 Task: Add an event with the title Second Webinar: Advanced Social Media Marketing Tactics, date '2024/03/18', time 8:50 AM to 10:50 AMand add a description: Keep stakeholders informed about the identified risks, mitigation strategies, and contingency plans. Effective communication helps manage expectations, build trust, and gain support from stakeholders. Engage stakeholders throughout the risk mitigation process to gather their input, address concerns, and ensure their commitment to risk management efforts., put the event into Green category . Add location for the event as: 321 Sunset Boulevard, Hollywood, Los Angeles, USA, logged in from the account softage.8@softage.netand send the event invitation to softage.9@softage.net and softage.10@softage.net. Set a reminder for the event 2 hour before
Action: Mouse moved to (97, 154)
Screenshot: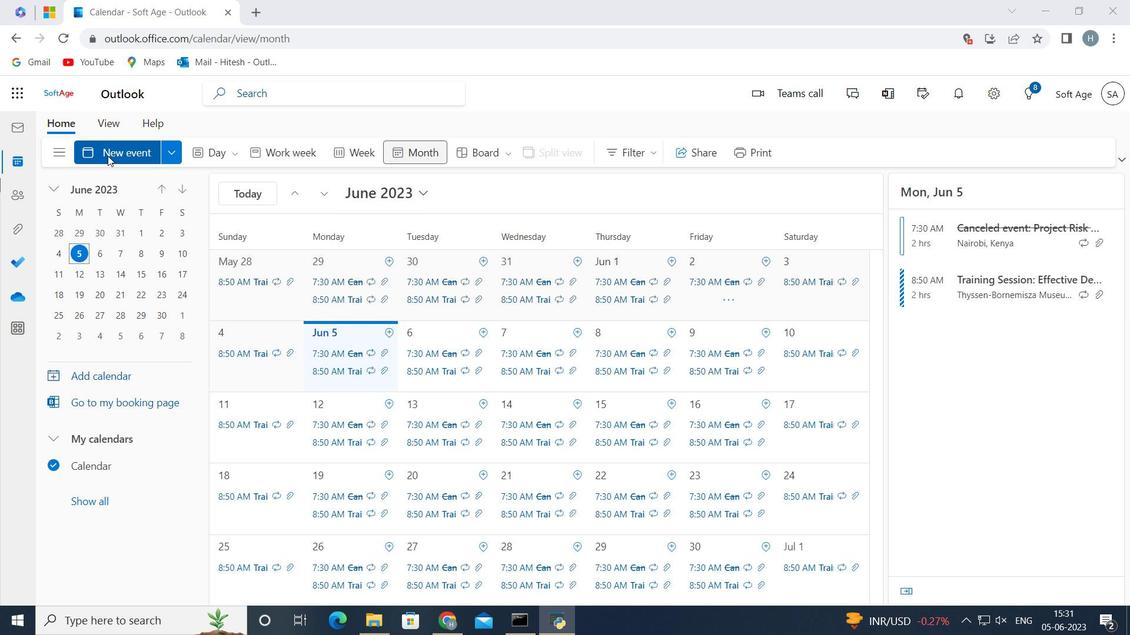 
Action: Mouse pressed left at (97, 154)
Screenshot: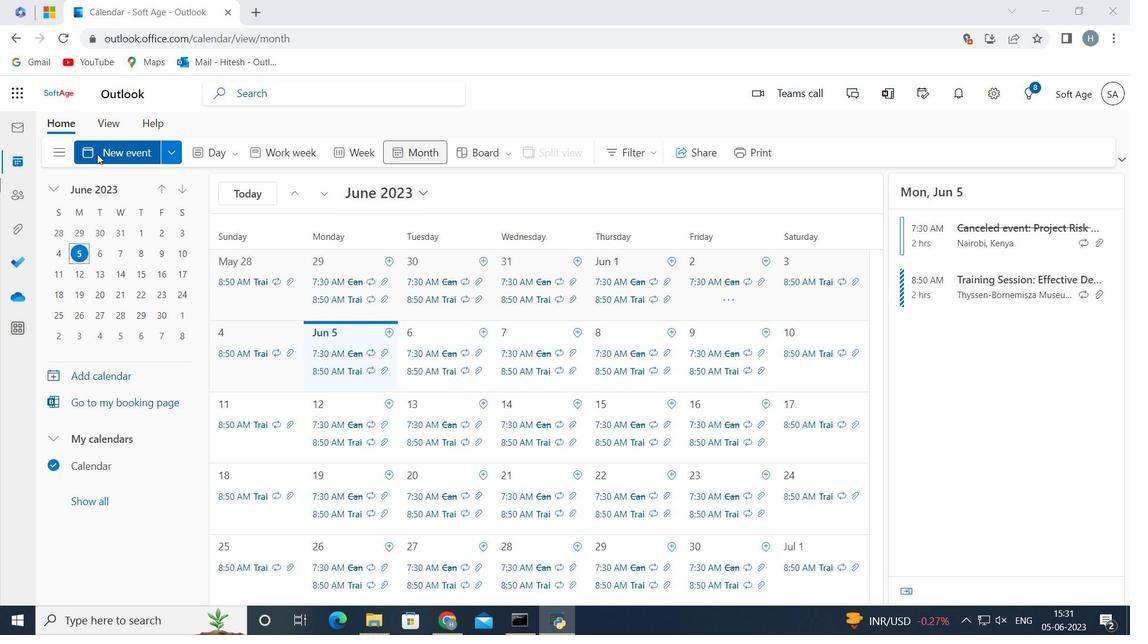 
Action: Mouse moved to (287, 240)
Screenshot: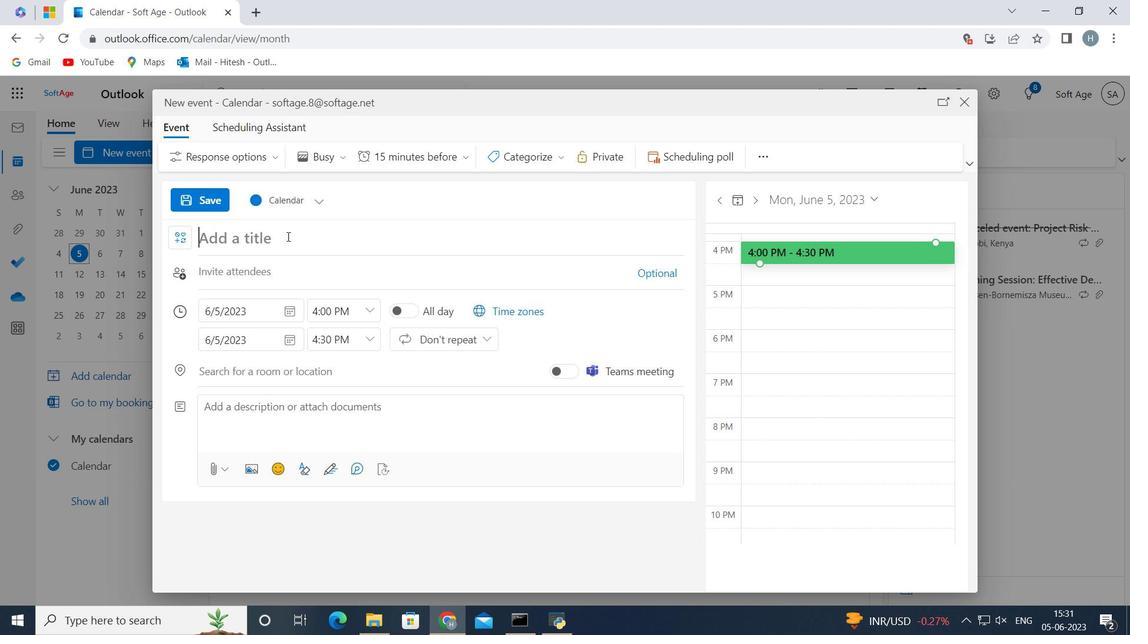 
Action: Mouse pressed left at (287, 240)
Screenshot: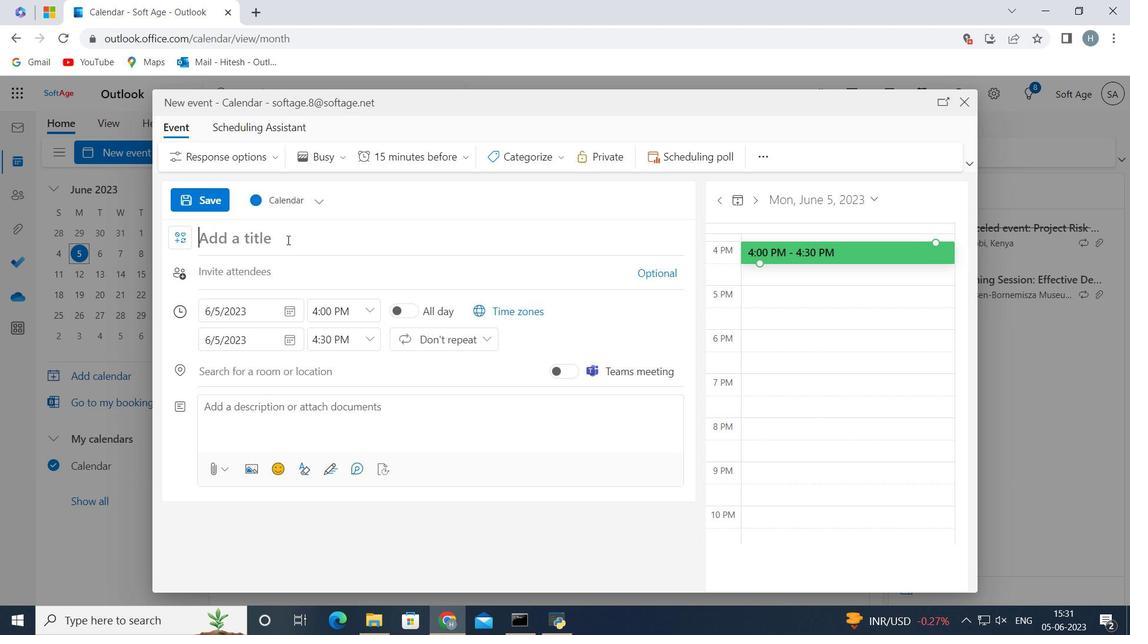 
Action: Key pressed <Key.shift>Second<Key.space><Key.shift>Webinar<Key.shift_r>:<Key.space><Key.shift>Advanced<Key.space><Key.shift>Social<Key.space><Key.shift>Media<Key.space><Key.shift><Key.shift><Key.shift>Marketing<Key.space><Key.shift>Tectics<Key.space>
Screenshot: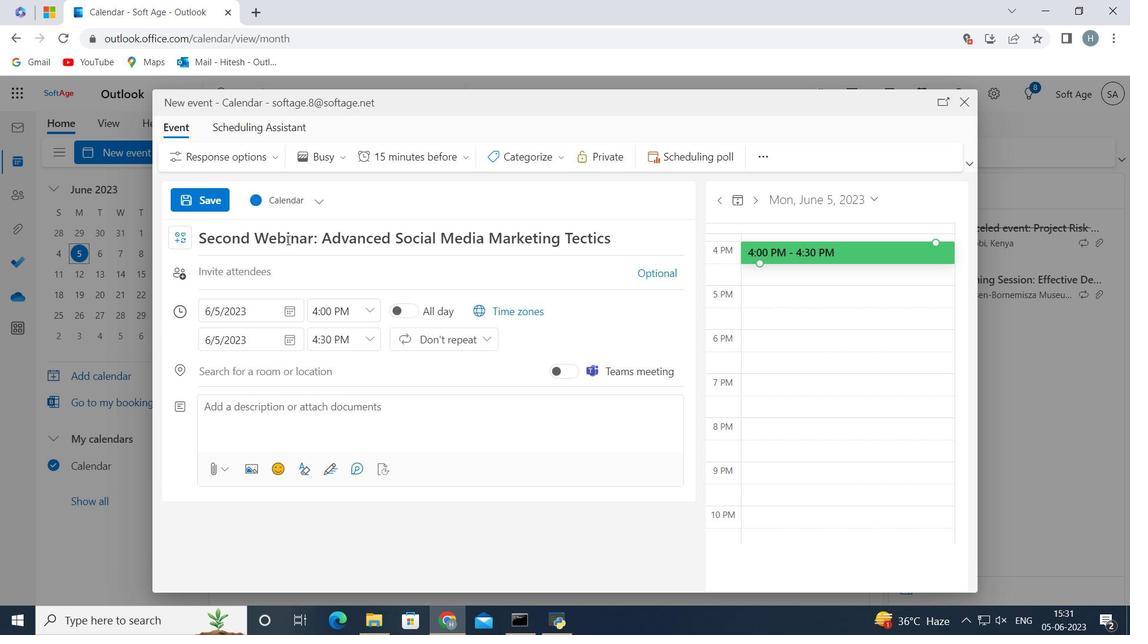 
Action: Mouse moved to (652, 236)
Screenshot: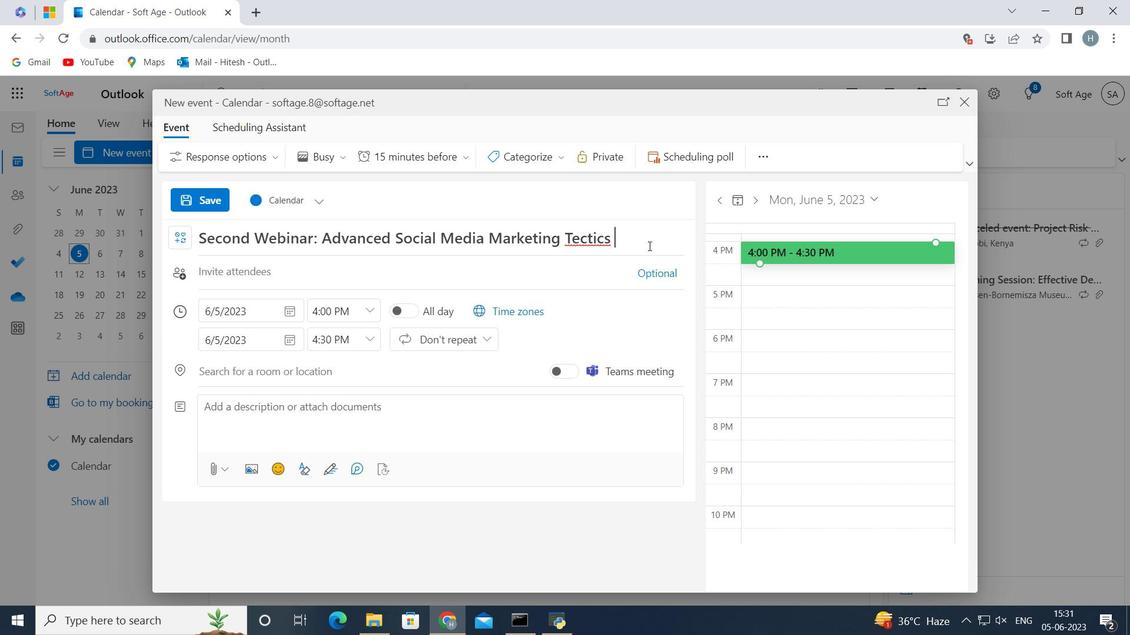 
Action: Mouse pressed left at (652, 236)
Screenshot: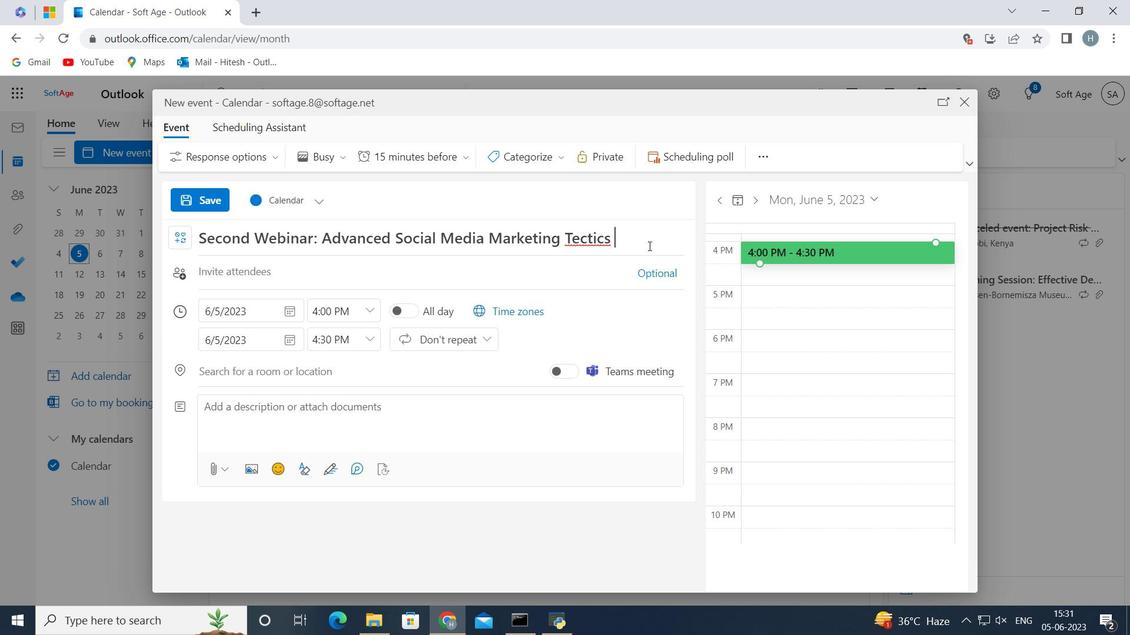 
Action: Mouse moved to (294, 308)
Screenshot: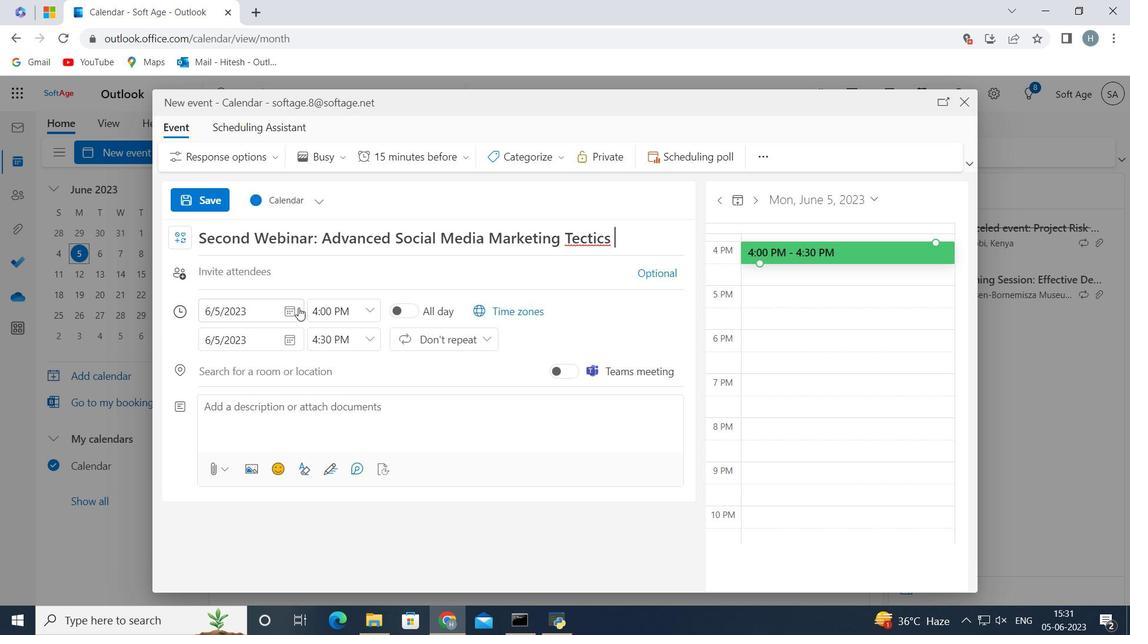 
Action: Mouse pressed left at (294, 308)
Screenshot: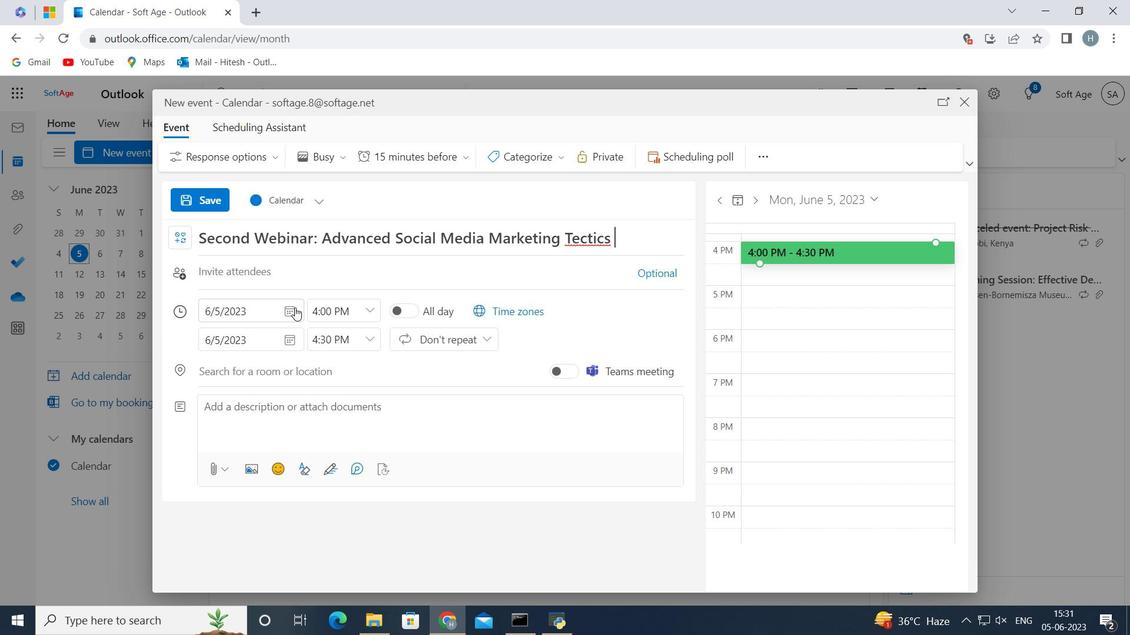 
Action: Mouse moved to (259, 332)
Screenshot: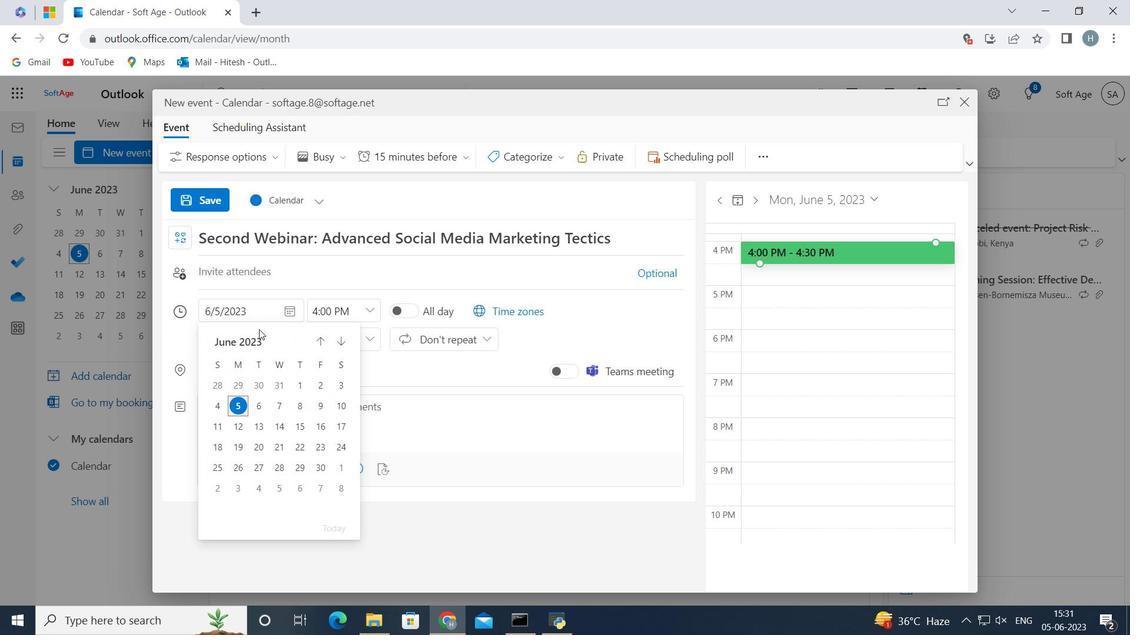 
Action: Mouse pressed left at (259, 332)
Screenshot: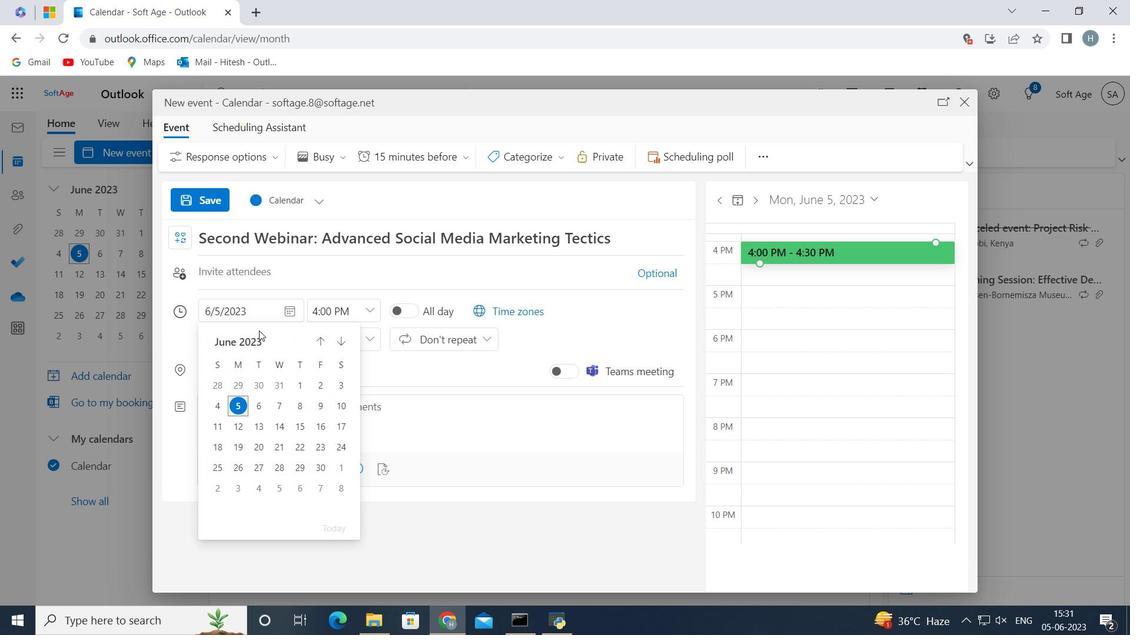 
Action: Mouse pressed left at (259, 332)
Screenshot: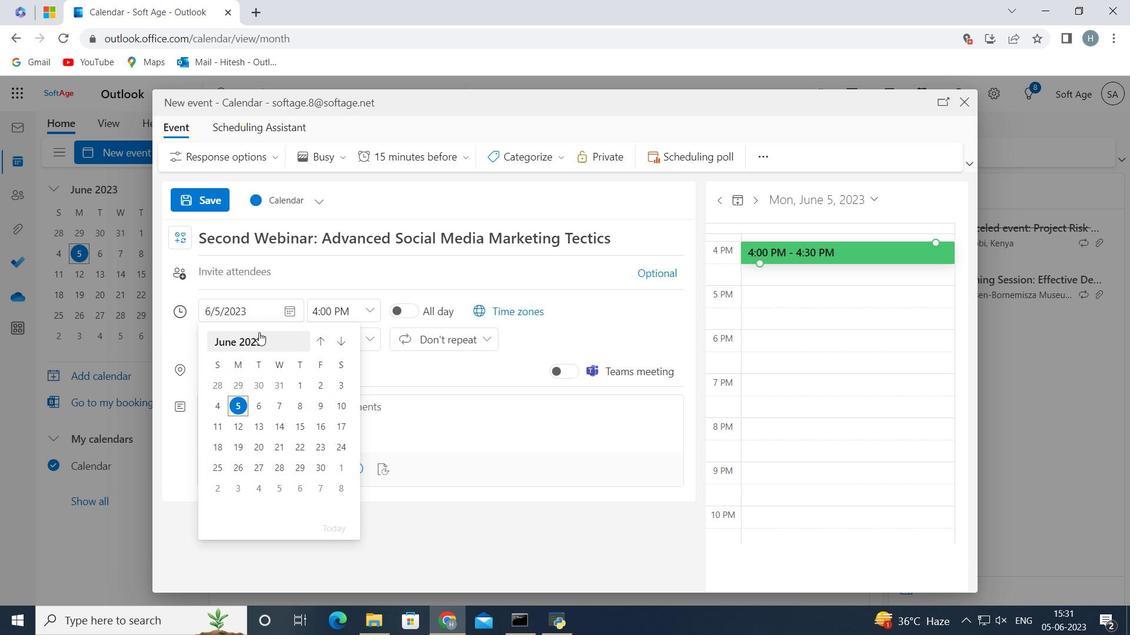 
Action: Mouse moved to (227, 412)
Screenshot: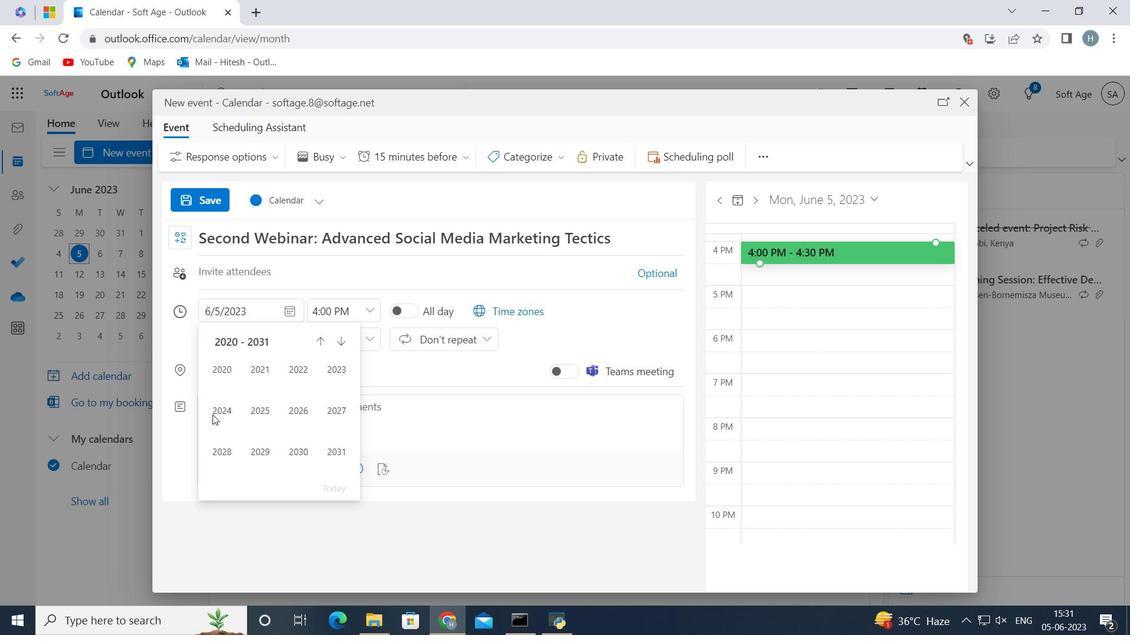 
Action: Mouse pressed left at (227, 412)
Screenshot: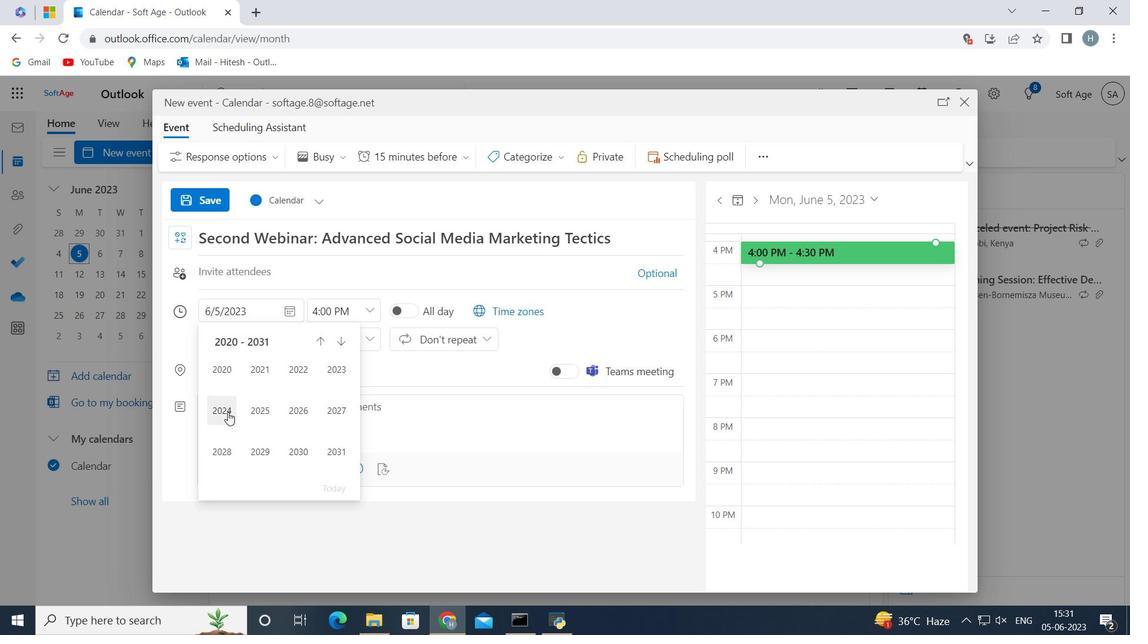
Action: Mouse moved to (297, 372)
Screenshot: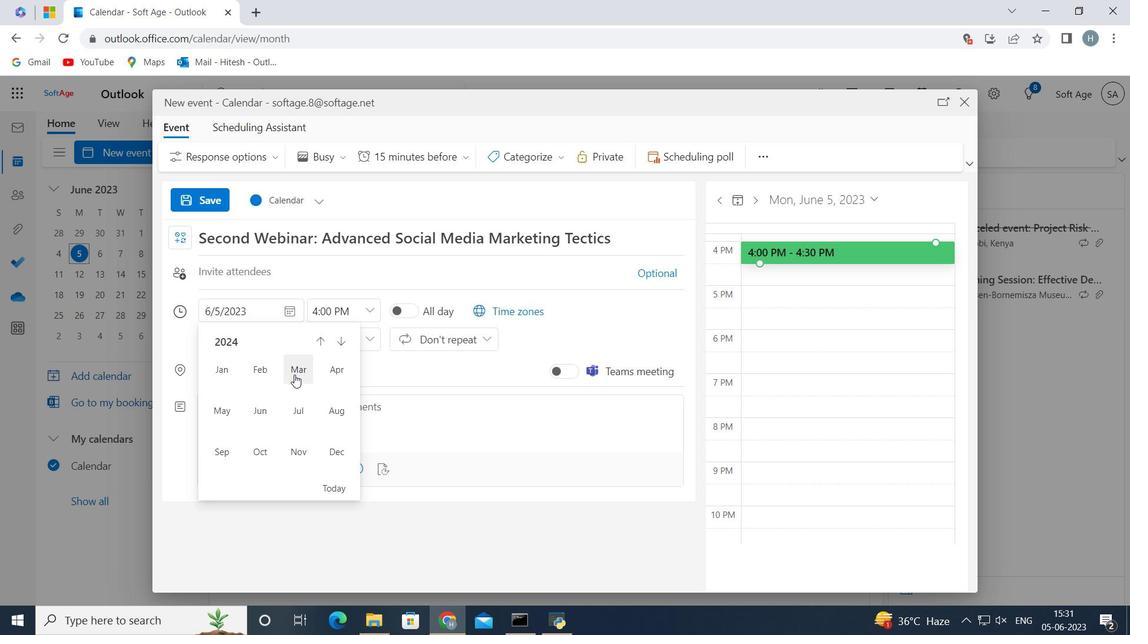 
Action: Mouse pressed left at (297, 372)
Screenshot: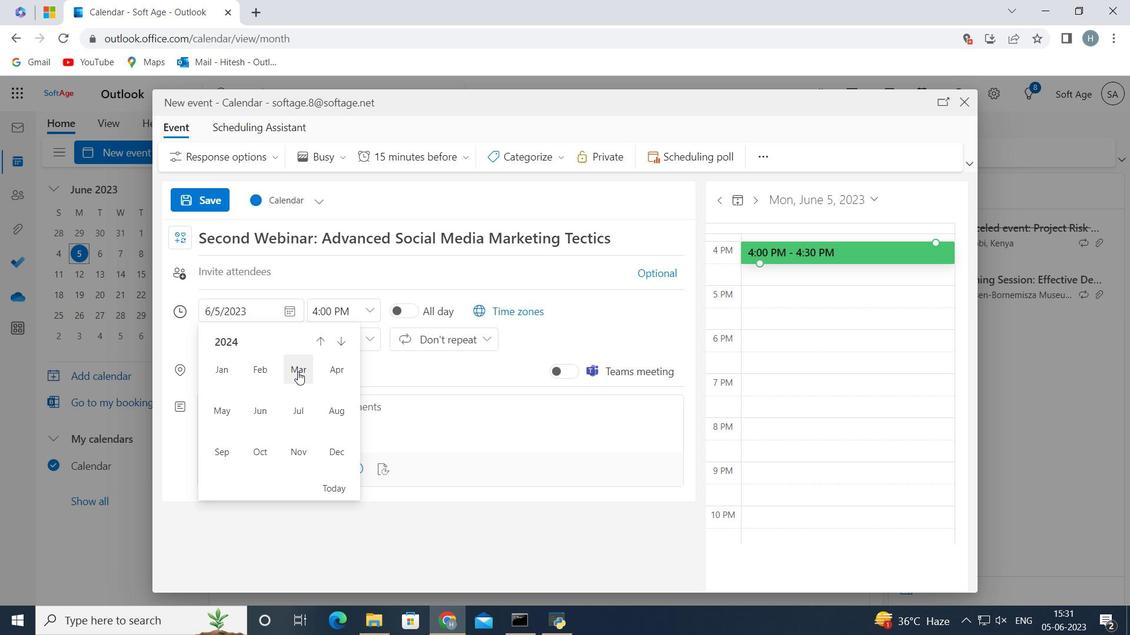 
Action: Mouse moved to (241, 447)
Screenshot: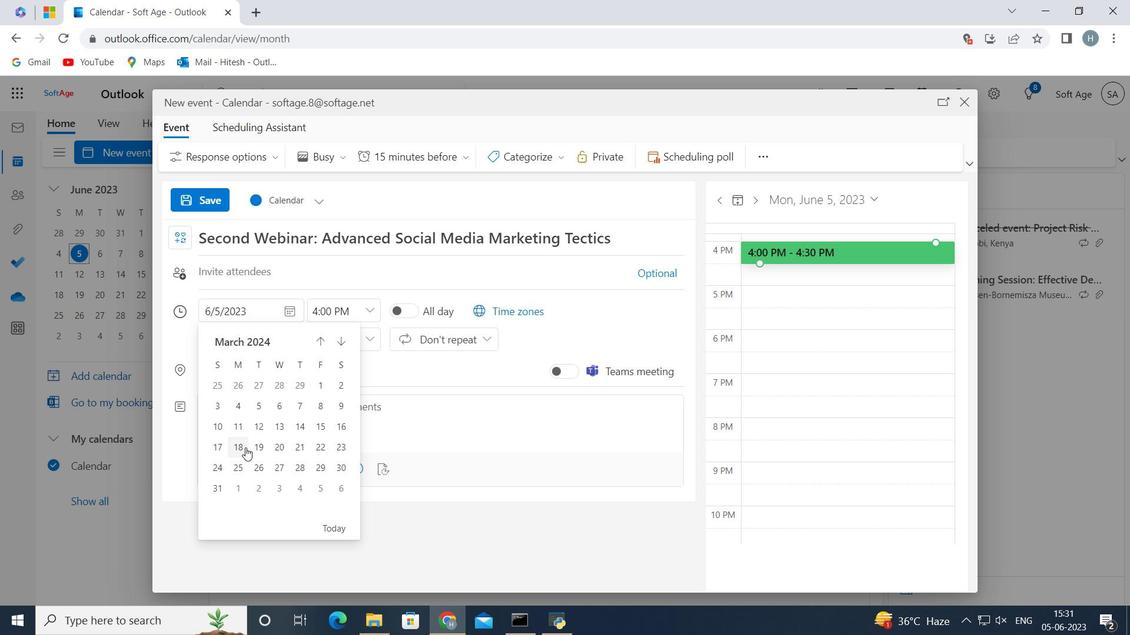 
Action: Mouse pressed left at (241, 447)
Screenshot: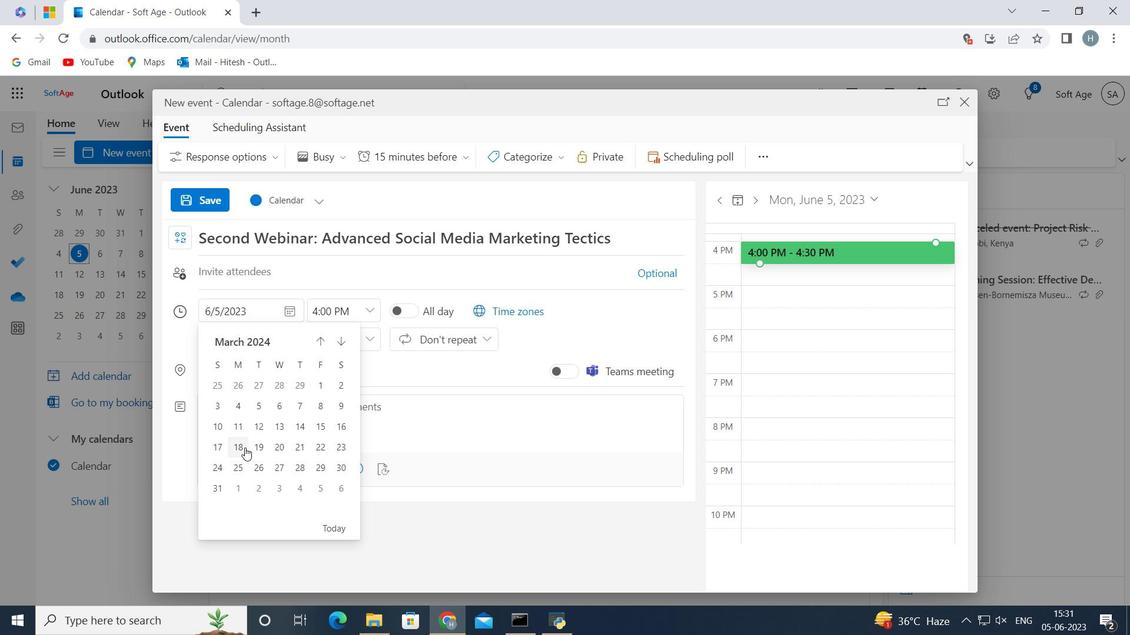 
Action: Mouse moved to (371, 314)
Screenshot: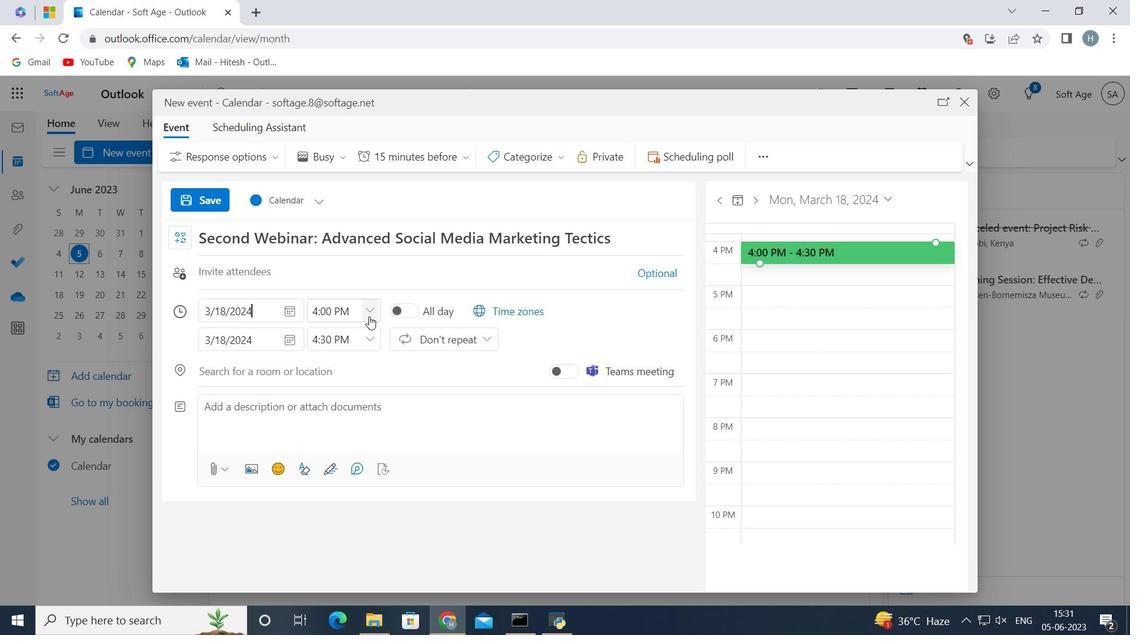 
Action: Mouse pressed left at (371, 314)
Screenshot: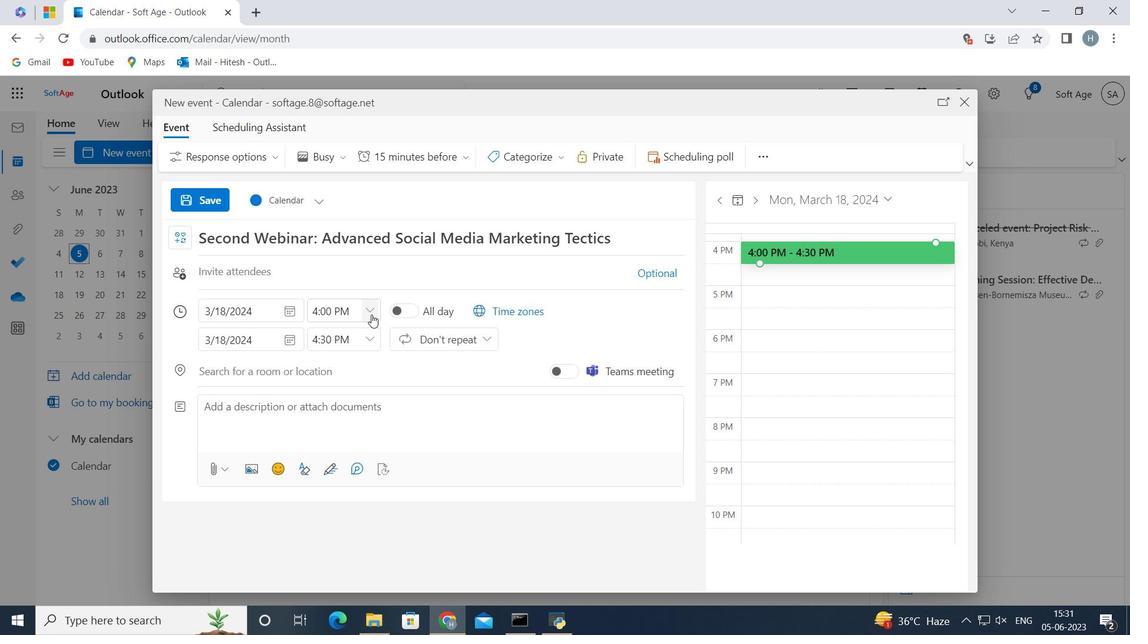 
Action: Mouse moved to (336, 395)
Screenshot: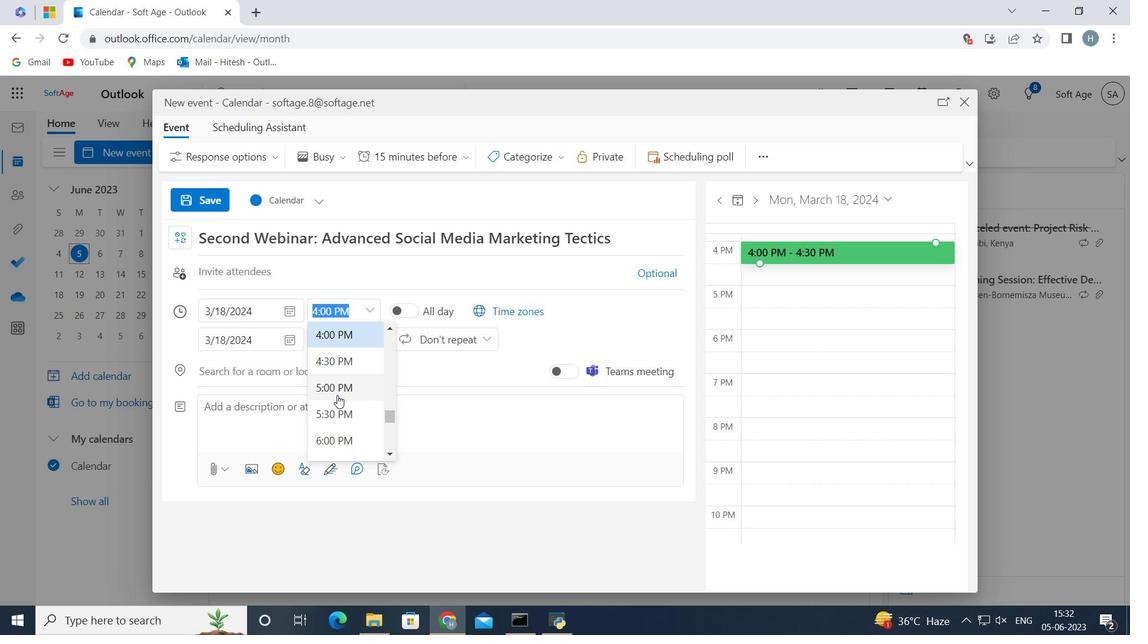 
Action: Mouse scrolled (336, 396) with delta (0, 0)
Screenshot: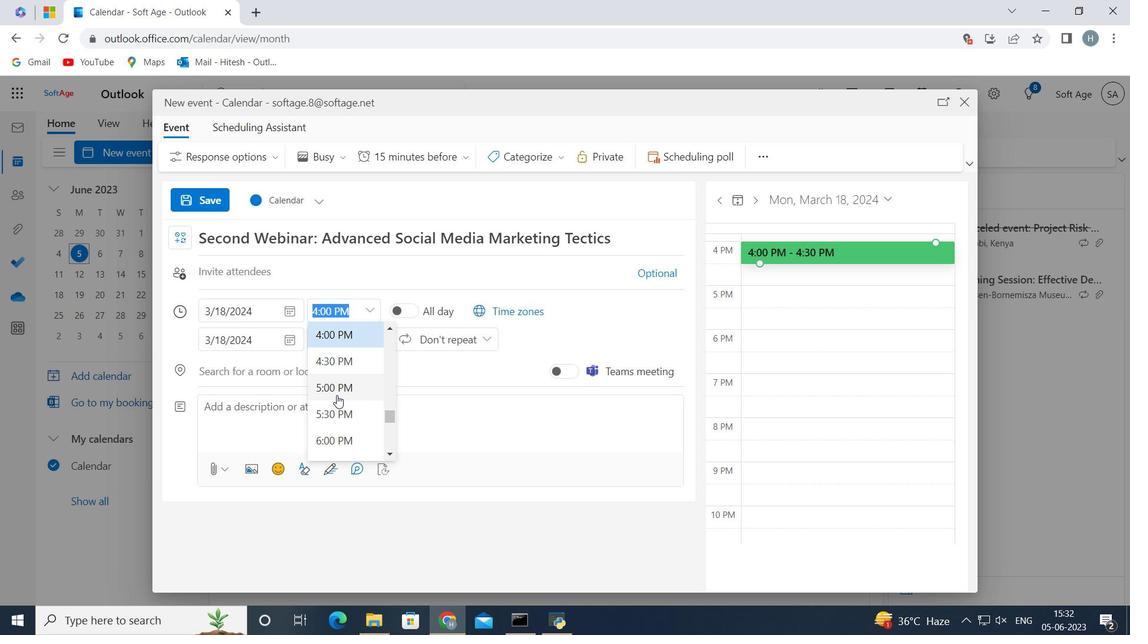 
Action: Mouse scrolled (336, 396) with delta (0, 0)
Screenshot: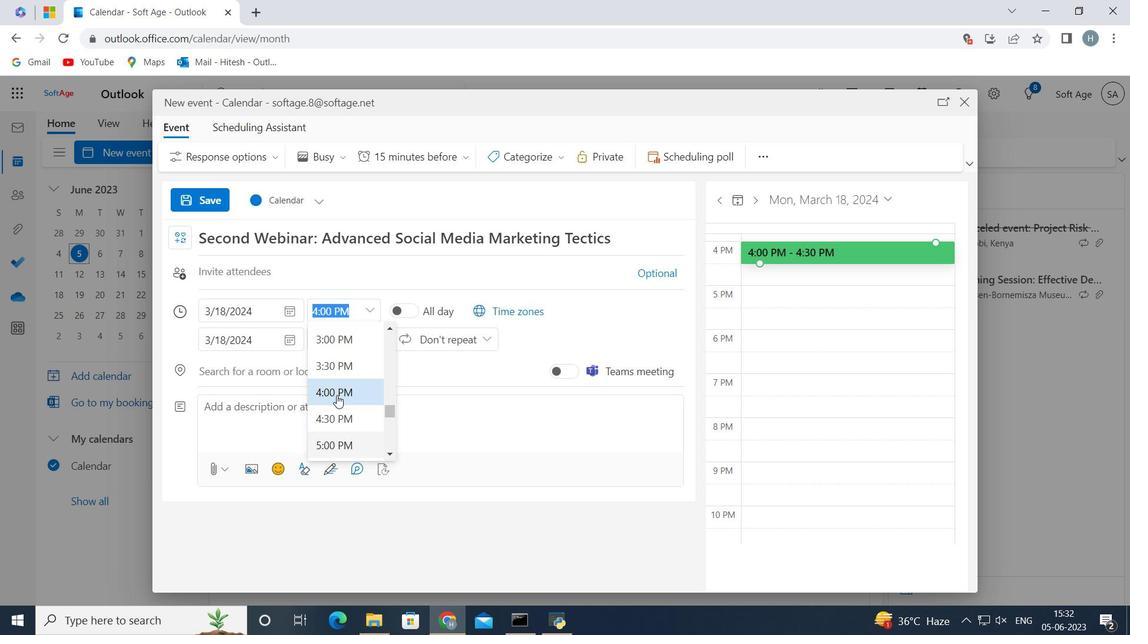 
Action: Mouse scrolled (336, 396) with delta (0, 0)
Screenshot: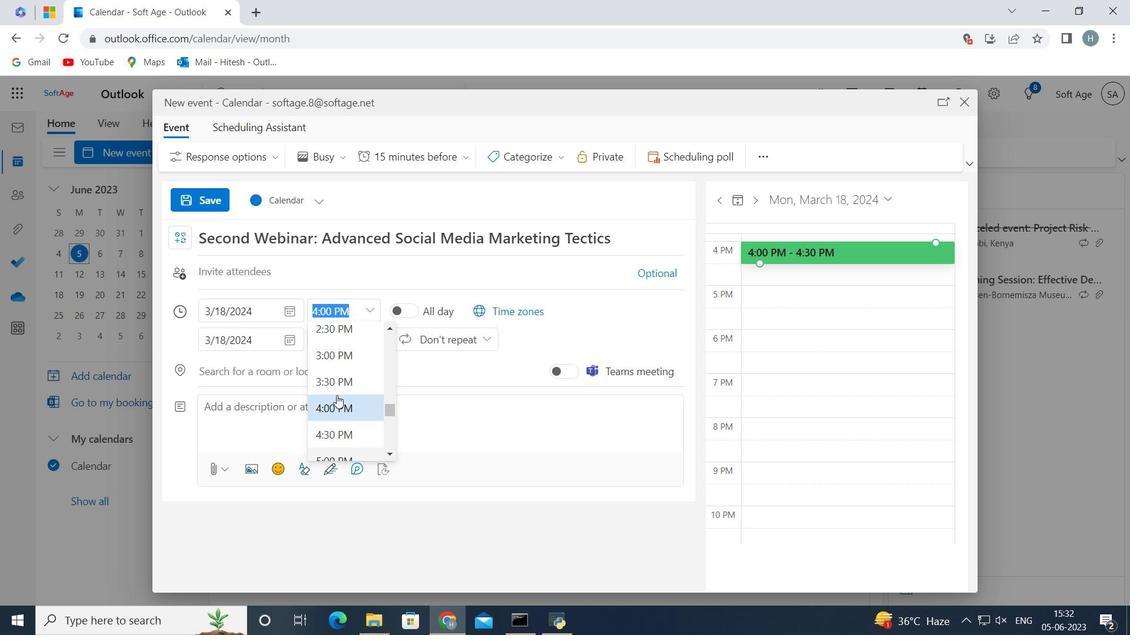 
Action: Mouse scrolled (336, 396) with delta (0, 0)
Screenshot: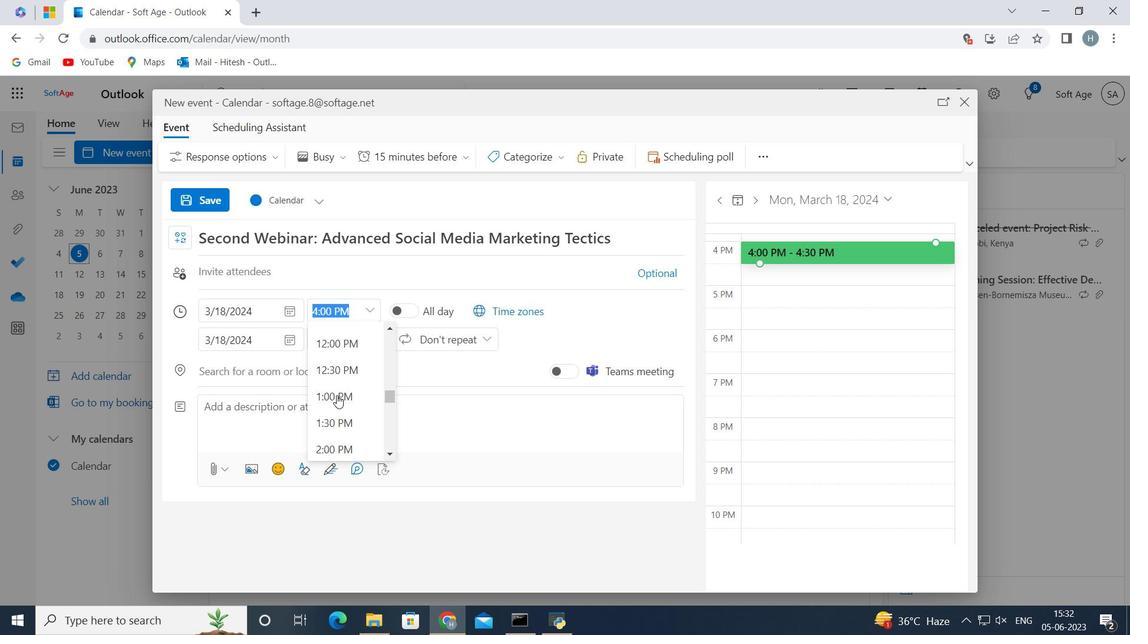 
Action: Mouse scrolled (336, 396) with delta (0, 0)
Screenshot: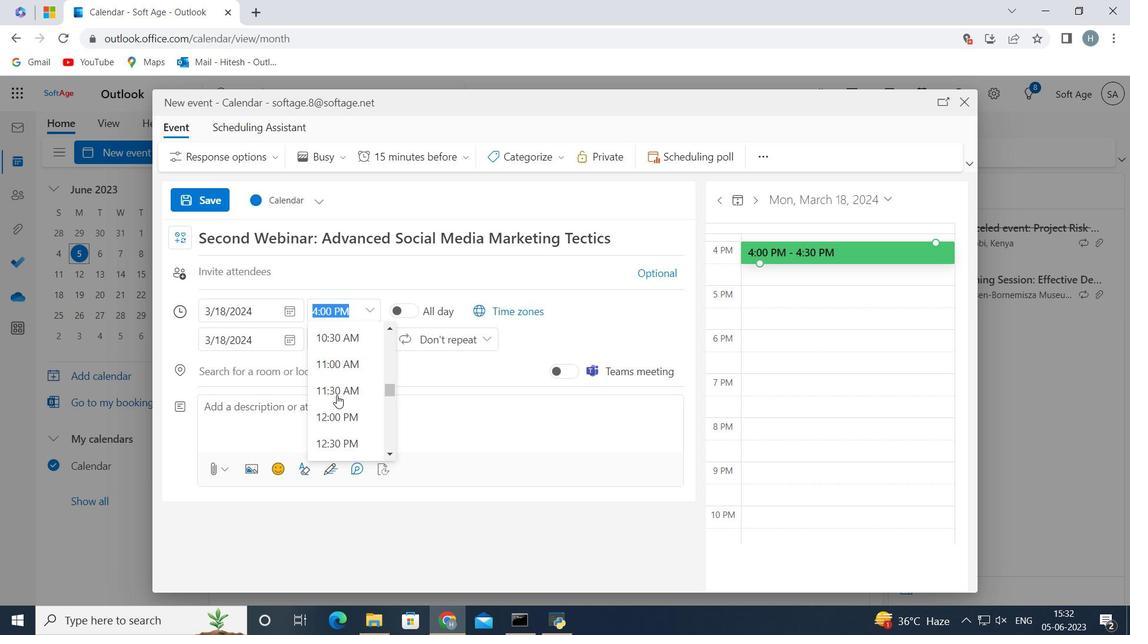 
Action: Mouse scrolled (336, 396) with delta (0, 0)
Screenshot: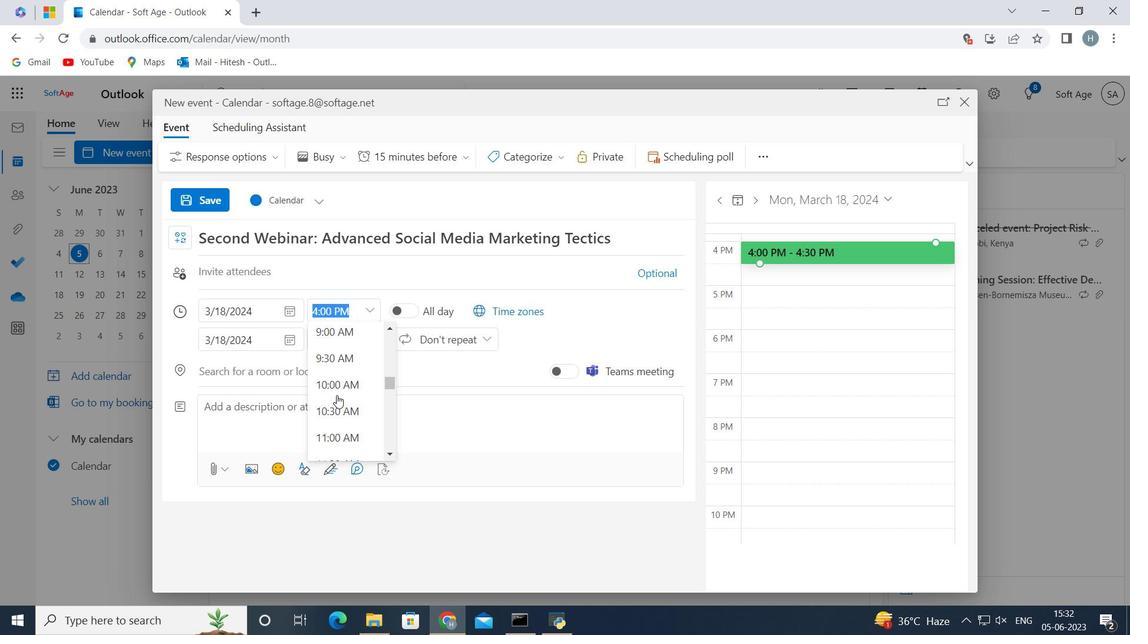 
Action: Mouse moved to (333, 380)
Screenshot: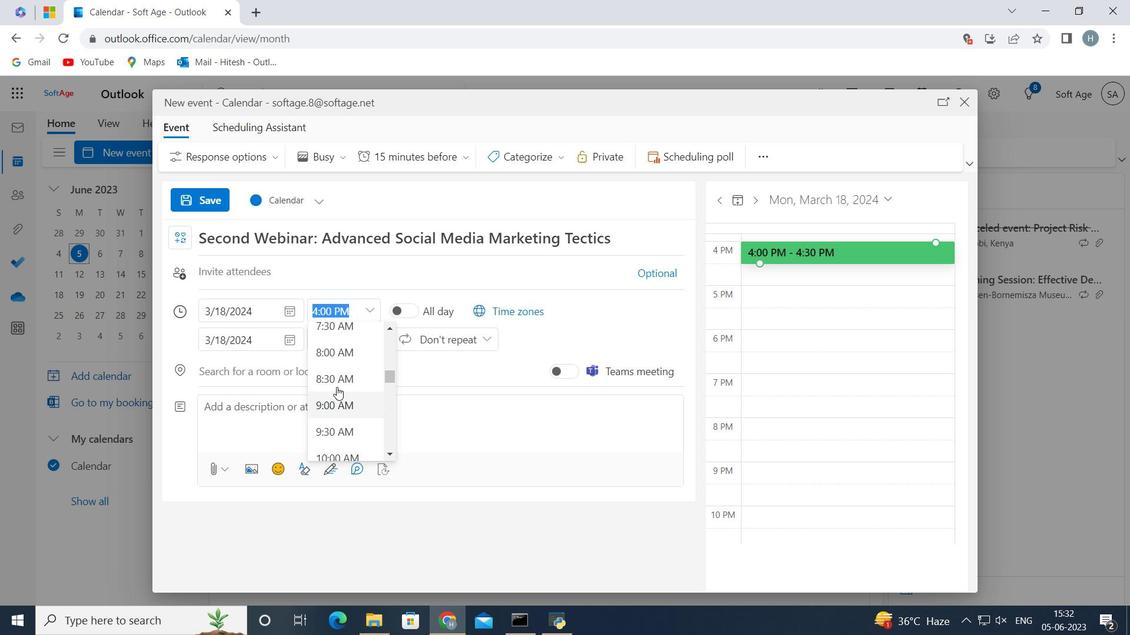 
Action: Mouse pressed left at (333, 380)
Screenshot: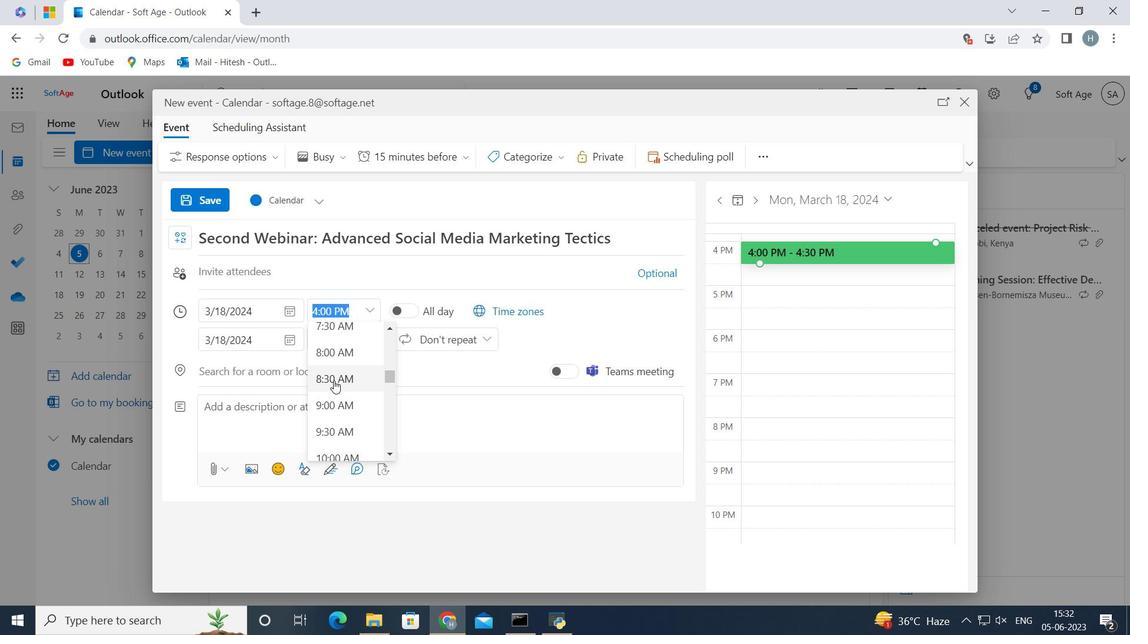 
Action: Mouse moved to (332, 305)
Screenshot: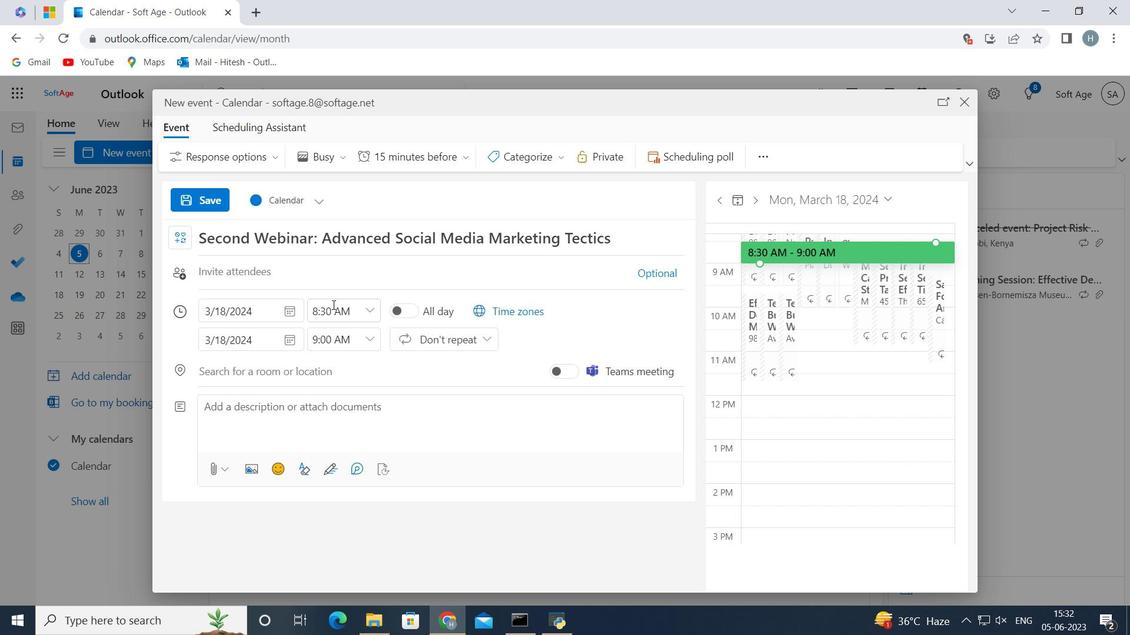 
Action: Mouse pressed left at (332, 305)
Screenshot: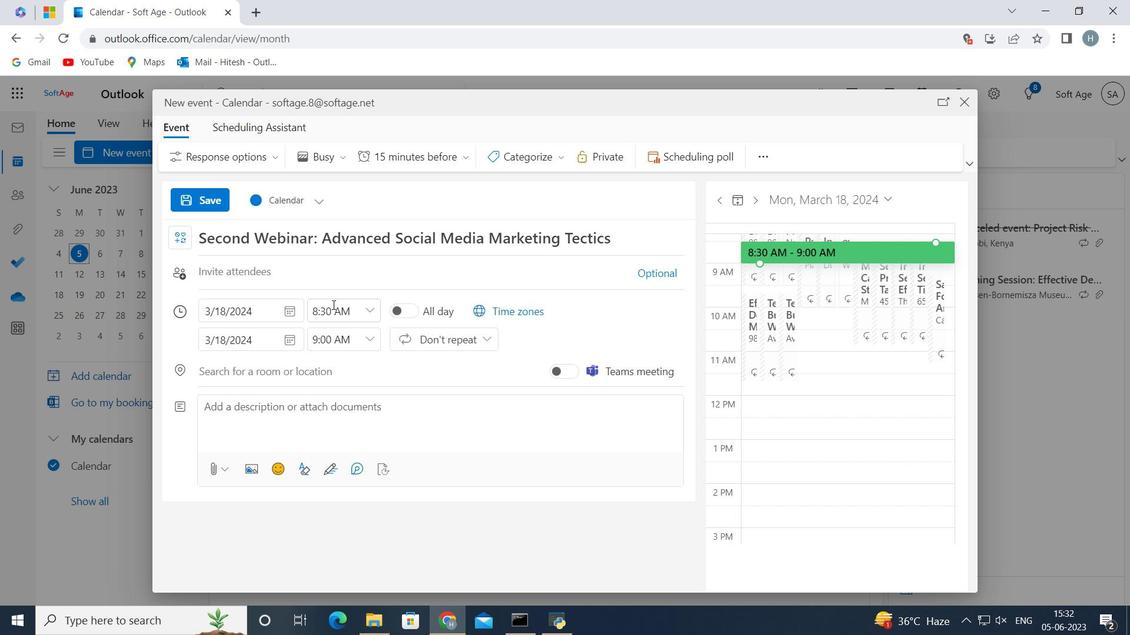 
Action: Key pressed <Key.backspace><Key.backspace>50
Screenshot: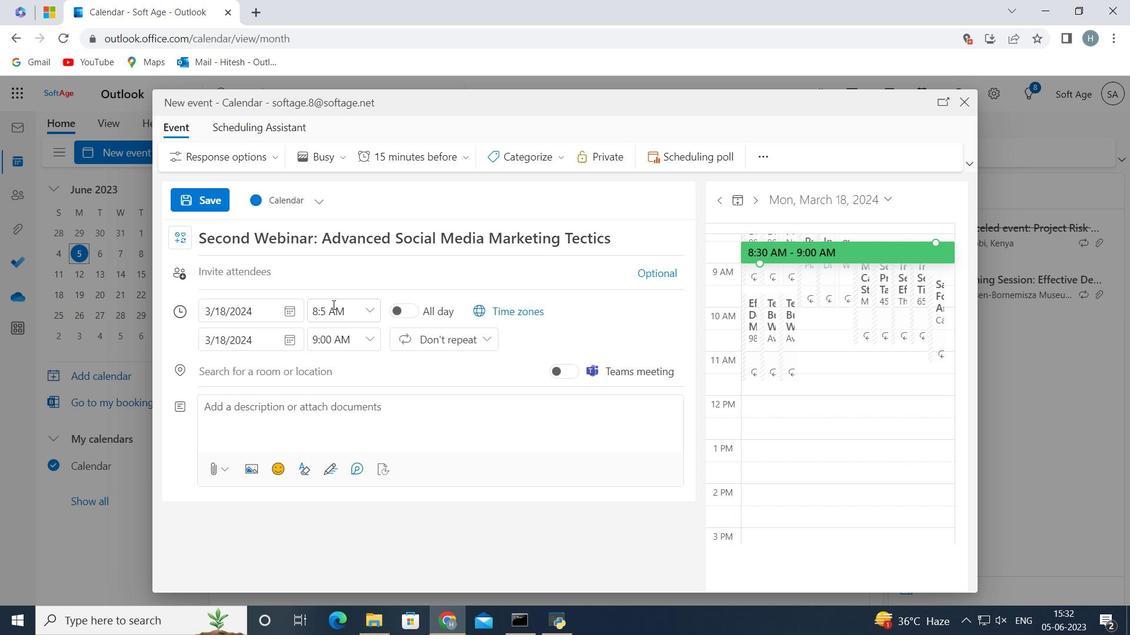
Action: Mouse moved to (359, 337)
Screenshot: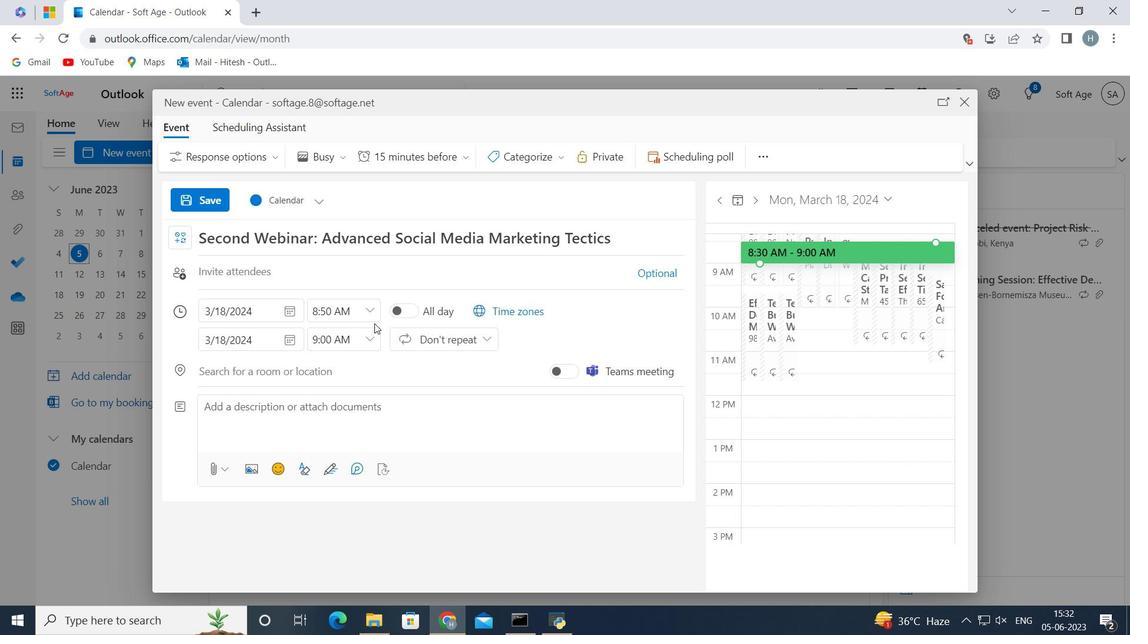 
Action: Mouse pressed left at (359, 337)
Screenshot: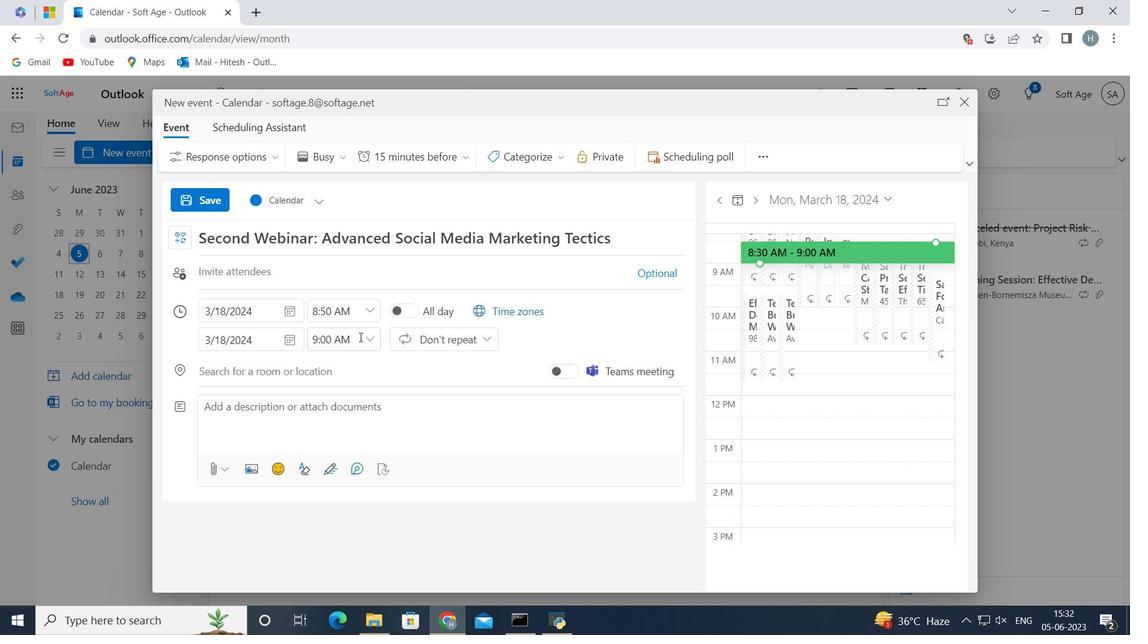 
Action: Mouse moved to (370, 332)
Screenshot: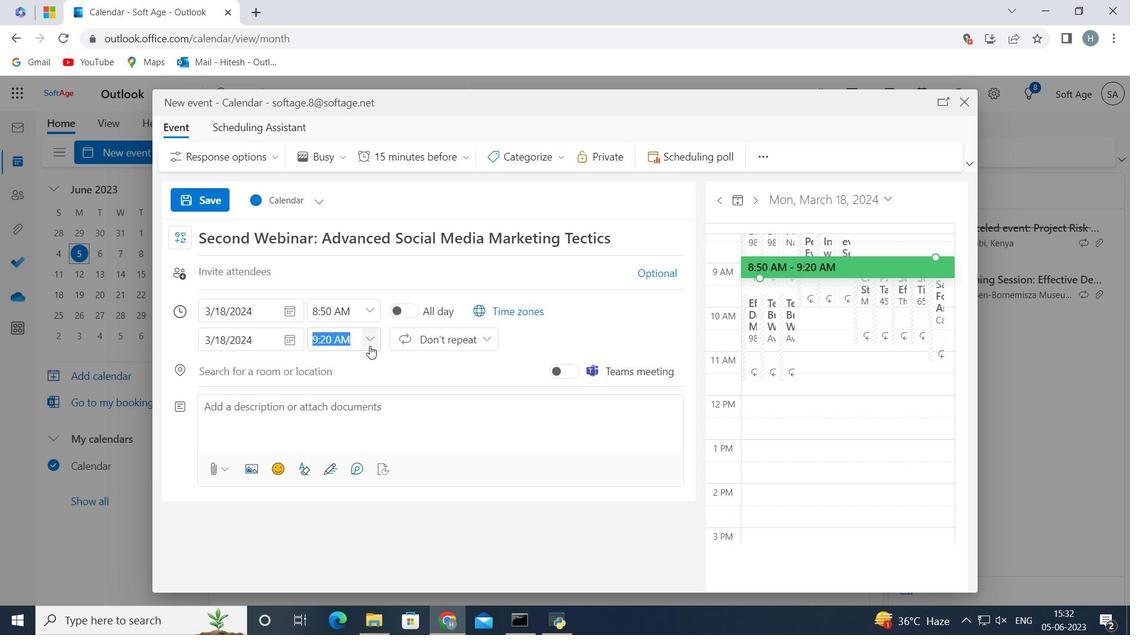 
Action: Mouse pressed left at (370, 332)
Screenshot: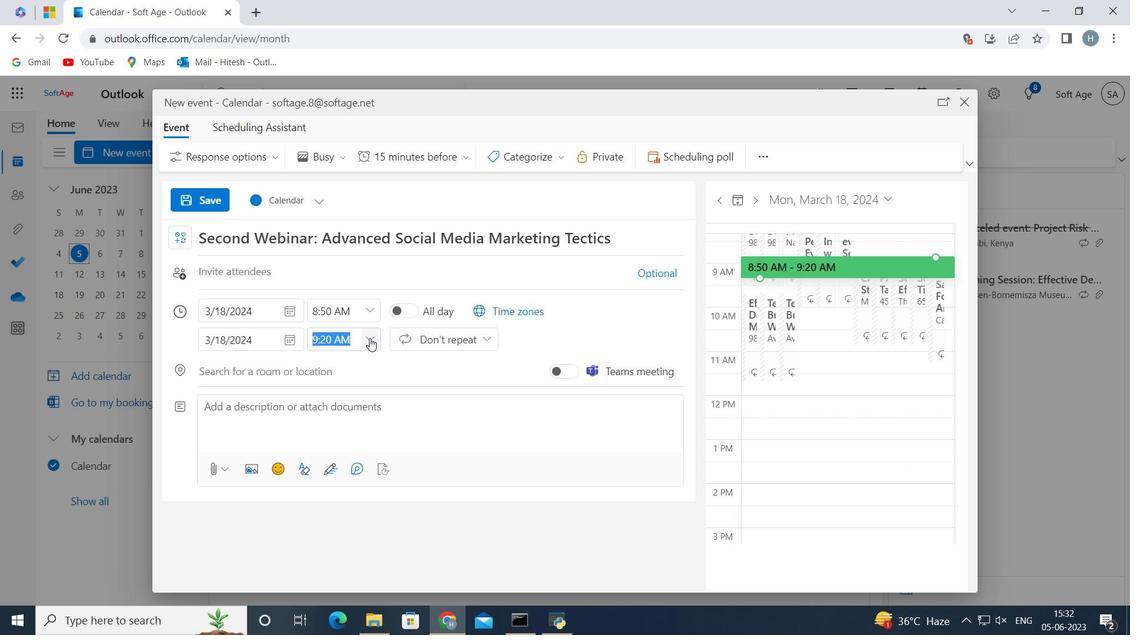 
Action: Mouse moved to (353, 443)
Screenshot: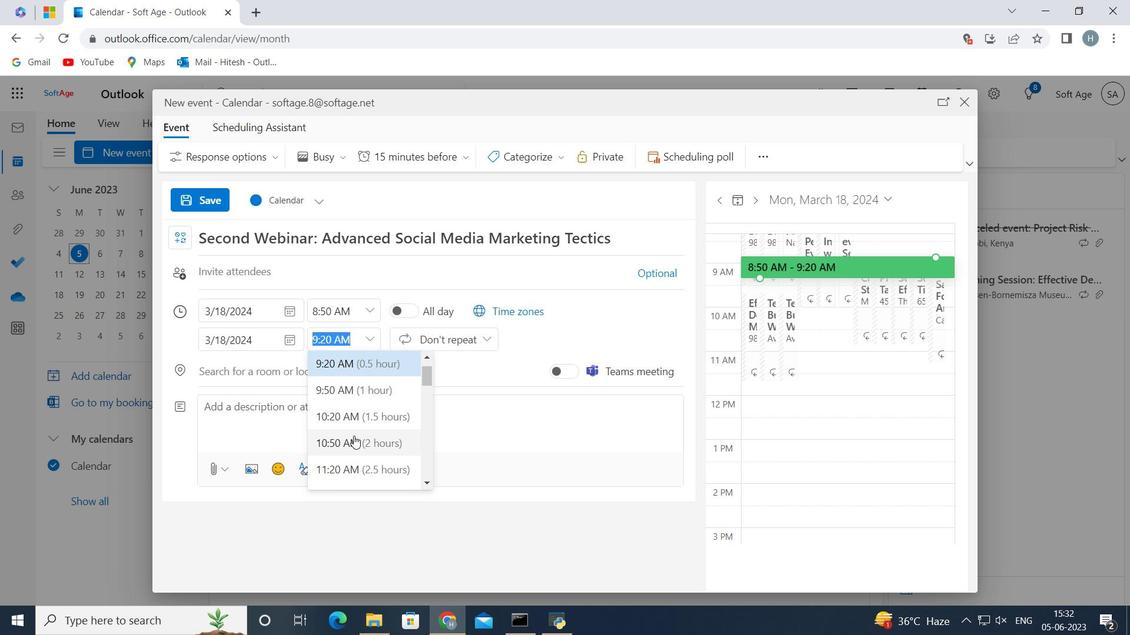 
Action: Mouse pressed left at (353, 443)
Screenshot: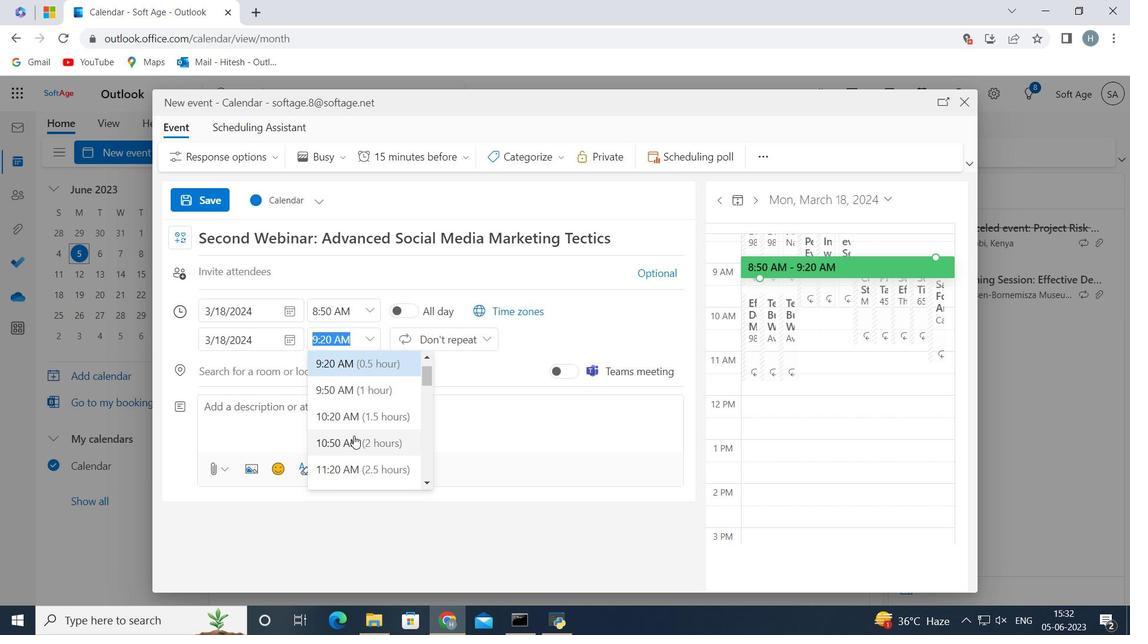 
Action: Mouse moved to (380, 411)
Screenshot: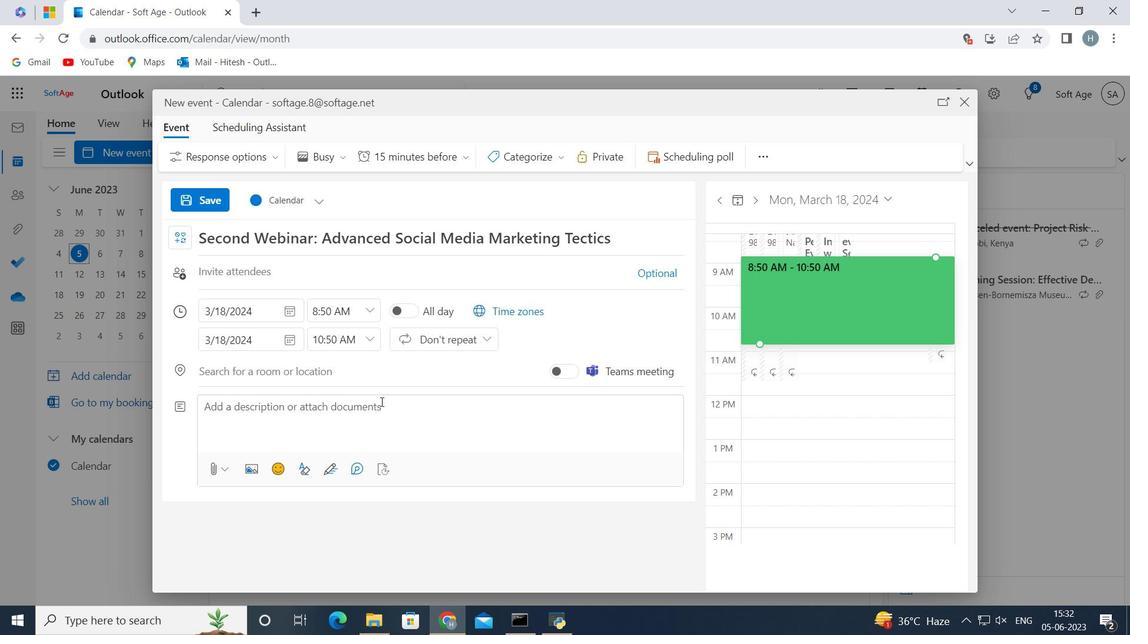 
Action: Mouse pressed left at (380, 411)
Screenshot: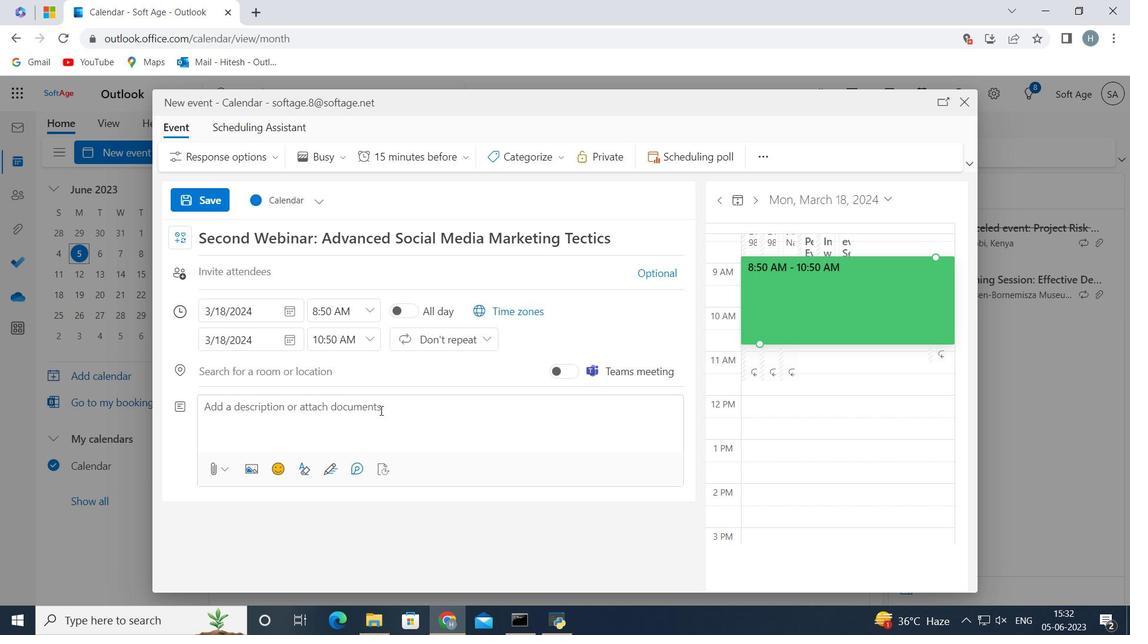 
Action: Mouse moved to (375, 412)
Screenshot: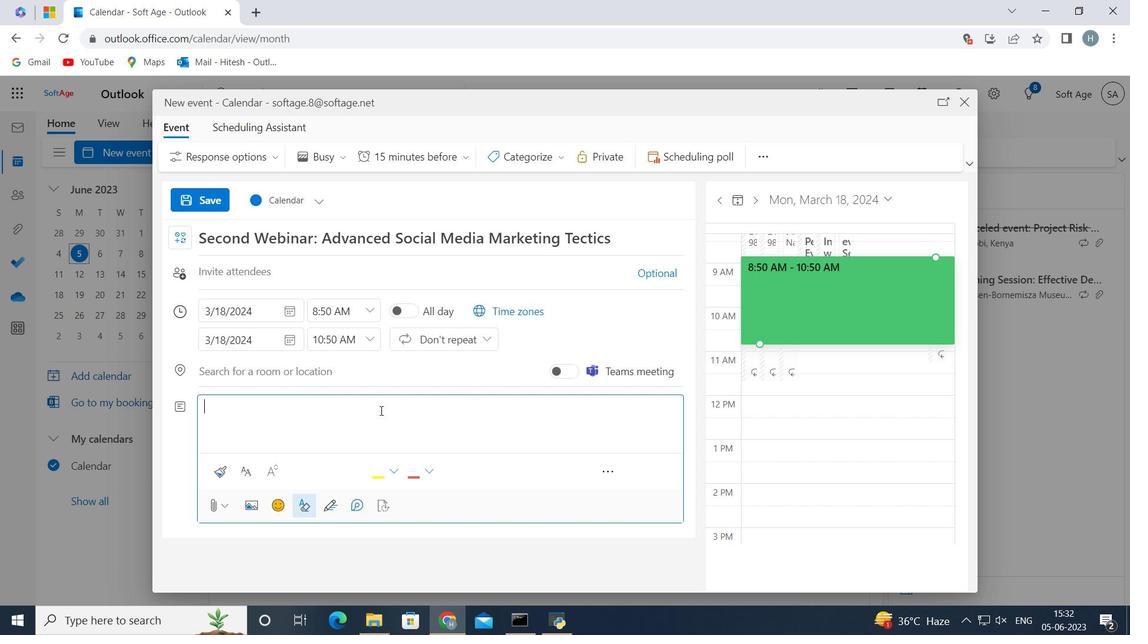 
Action: Key pressed <Key.shift>Keep<Key.space><Key.shift>S<Key.backspace>stakehi<Key.backspace>olders<Key.space>informed<Key.space>about<Key.space>the<Key.space>identified<Key.space>risks,<Key.space>mitigation<Key.space>strategies,<Key.space>and<Key.space>contigency<Key.space>plans,<Key.space>
Screenshot: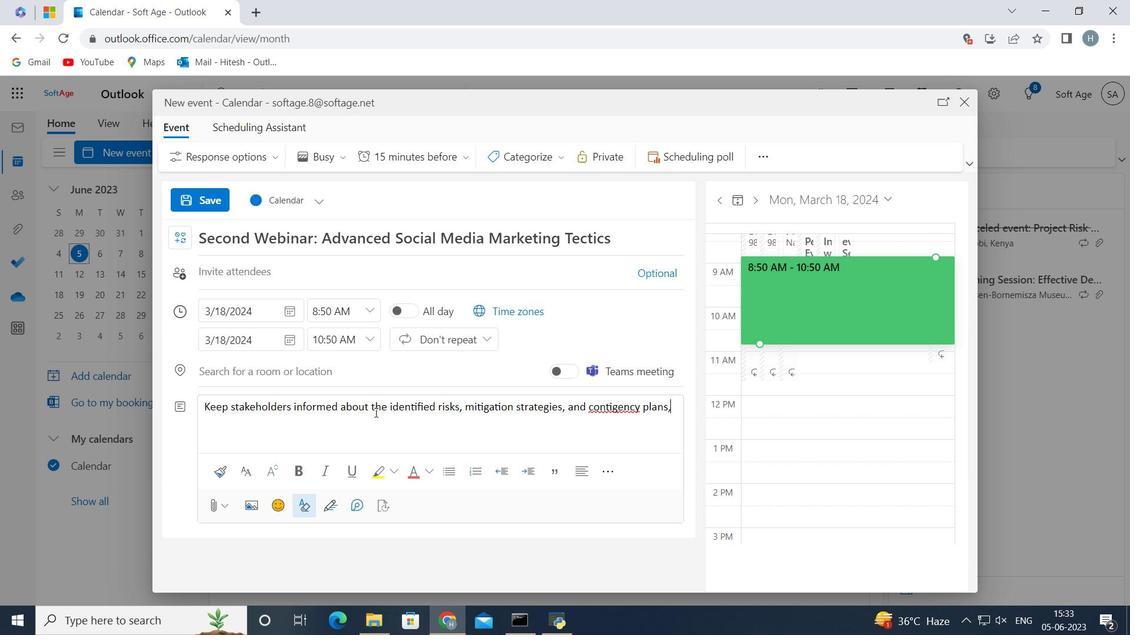 
Action: Mouse moved to (641, 415)
Screenshot: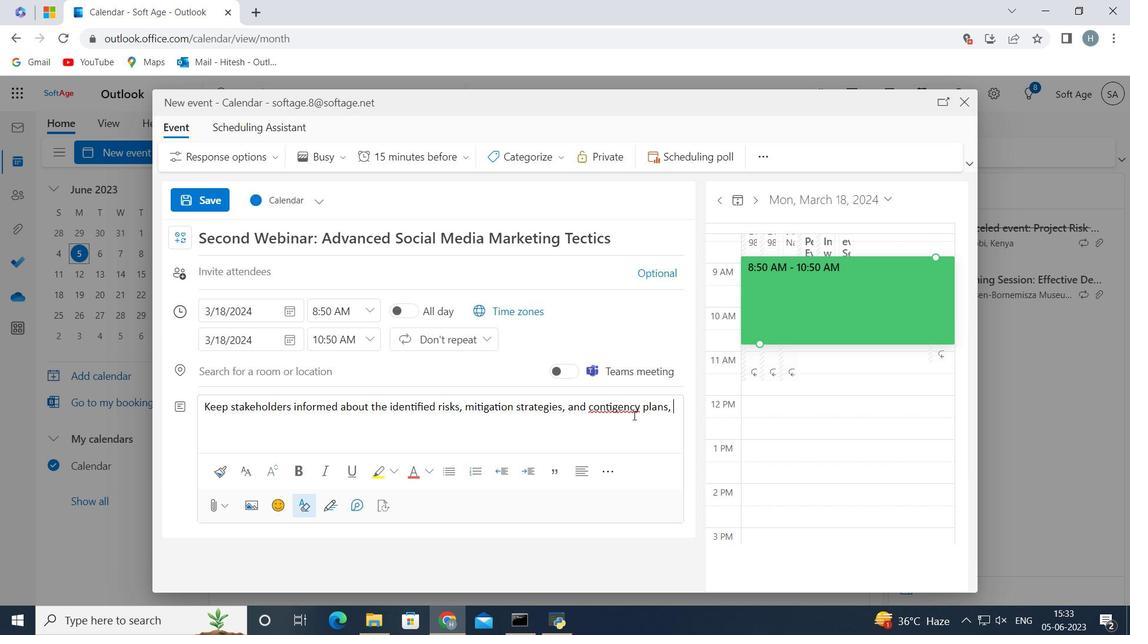
Action: Key pressed <Key.shift>Effective<Key.space>communication<Key.space>helps<Key.space>manage<Key.space>expectations,<Key.space>build<Key.space>trust,<Key.space>and<Key.space>gain<Key.space>support<Key.space>from<Key.space>stakeholders.<Key.space><Key.shift>Engage<Key.space>stakeg<Key.backspace>holders<Key.space>throughp<Key.backspace>out<Key.space>the<Key.space>risk<Key.space>mitigation<Key.space>process<Key.space>to<Key.space>gather<Key.space>their<Key.space>input,<Key.space>a<Key.backspace><Key.backspace><Key.backspace>.<Key.space>
Screenshot: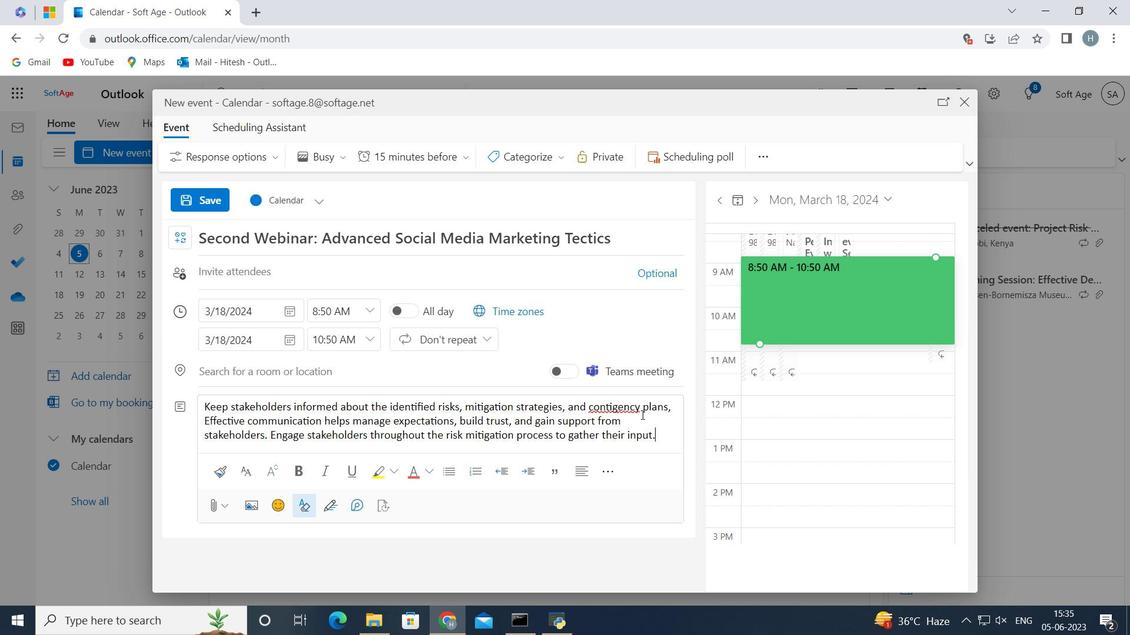 
Action: Mouse moved to (646, 413)
Screenshot: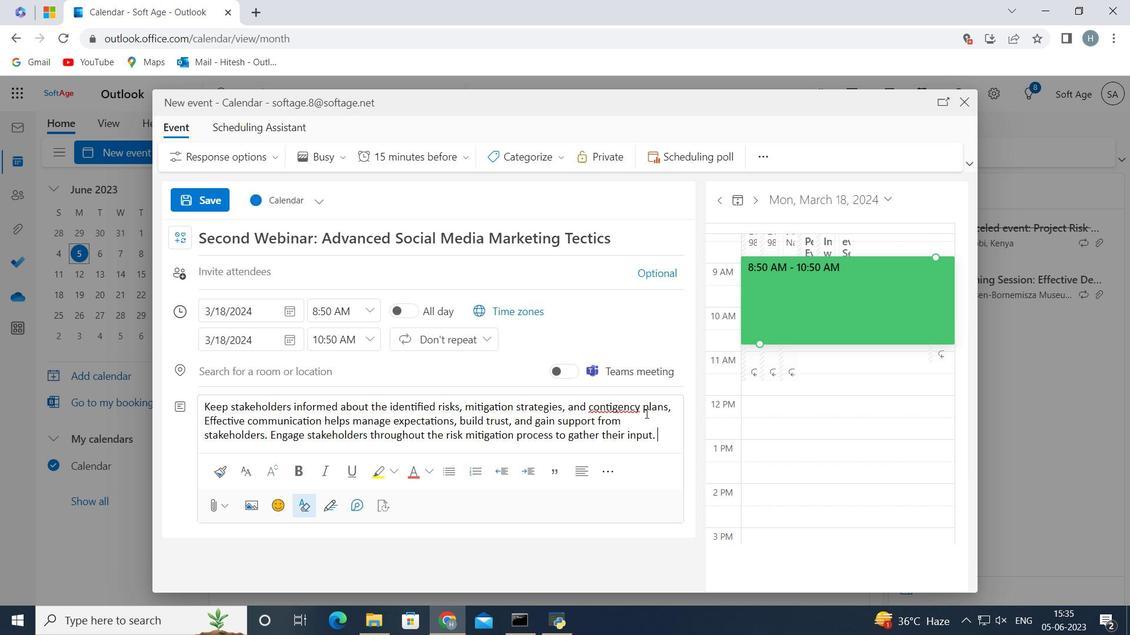 
Action: Key pressed <Key.backspace><Key.backspace>,<Key.space>address<Key.space>concerns,<Key.space>and<Key.space>ensure<Key.space>their<Key.space>commitment<Key.space>to<Key.space>e<Key.backspace>risk<Key.space>management<Key.space>efforts.<Key.space>
Screenshot: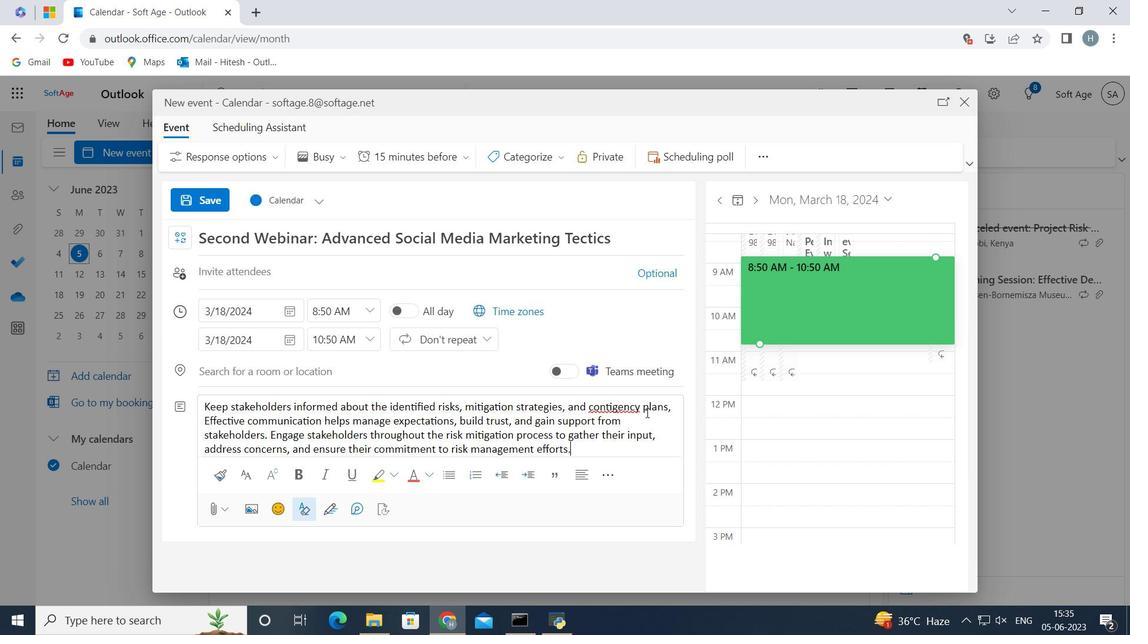 
Action: Mouse moved to (555, 155)
Screenshot: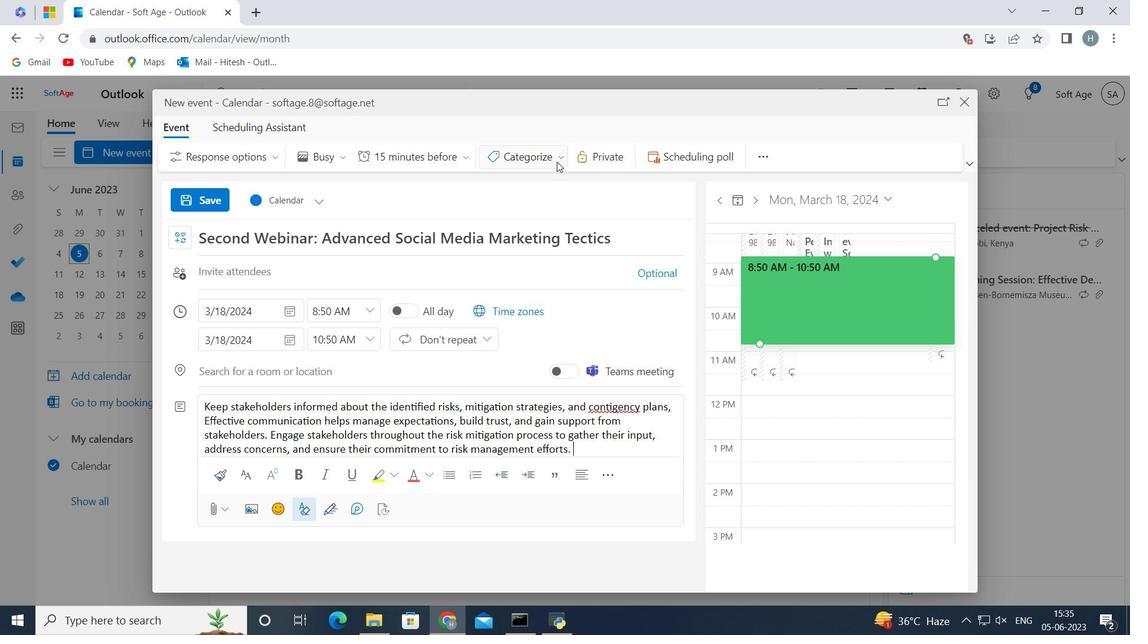 
Action: Mouse pressed left at (555, 155)
Screenshot: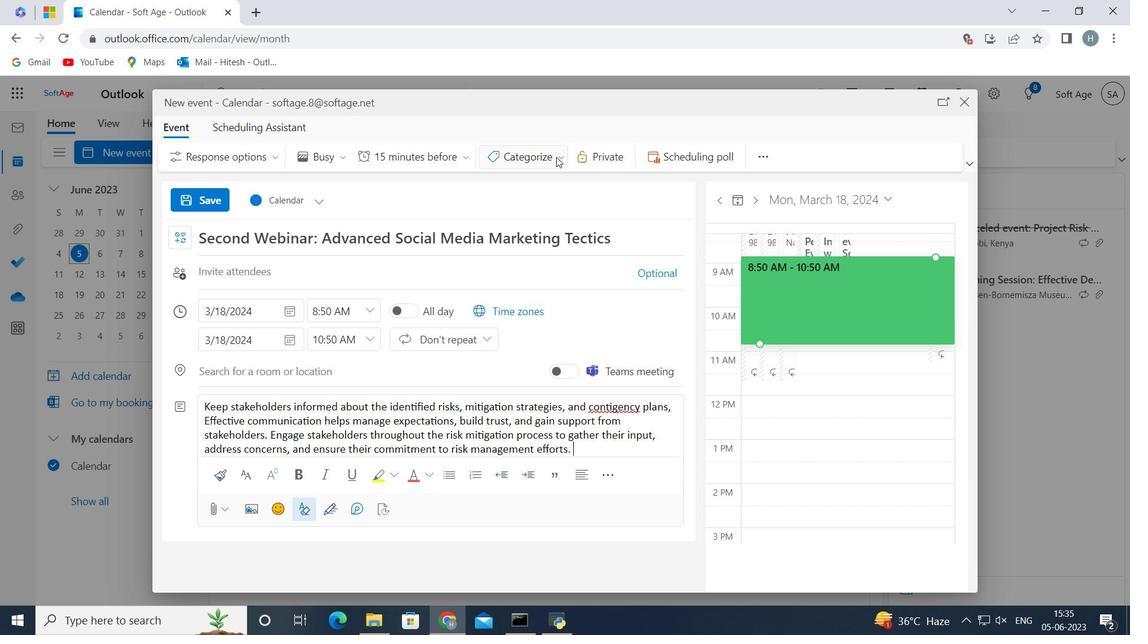 
Action: Mouse moved to (556, 204)
Screenshot: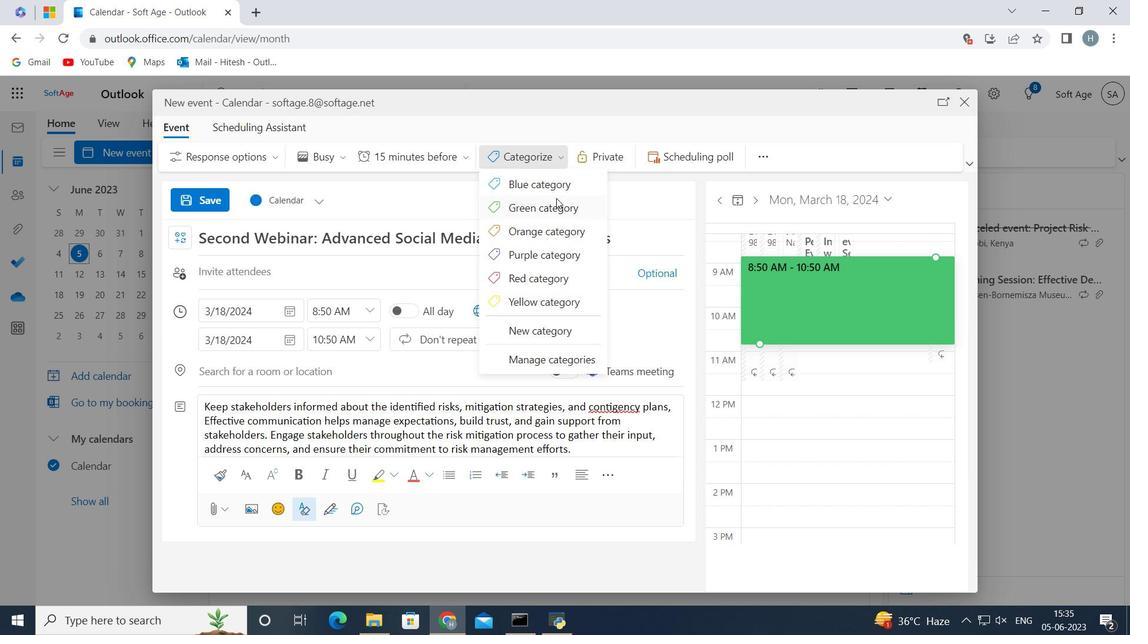 
Action: Mouse pressed left at (556, 204)
Screenshot: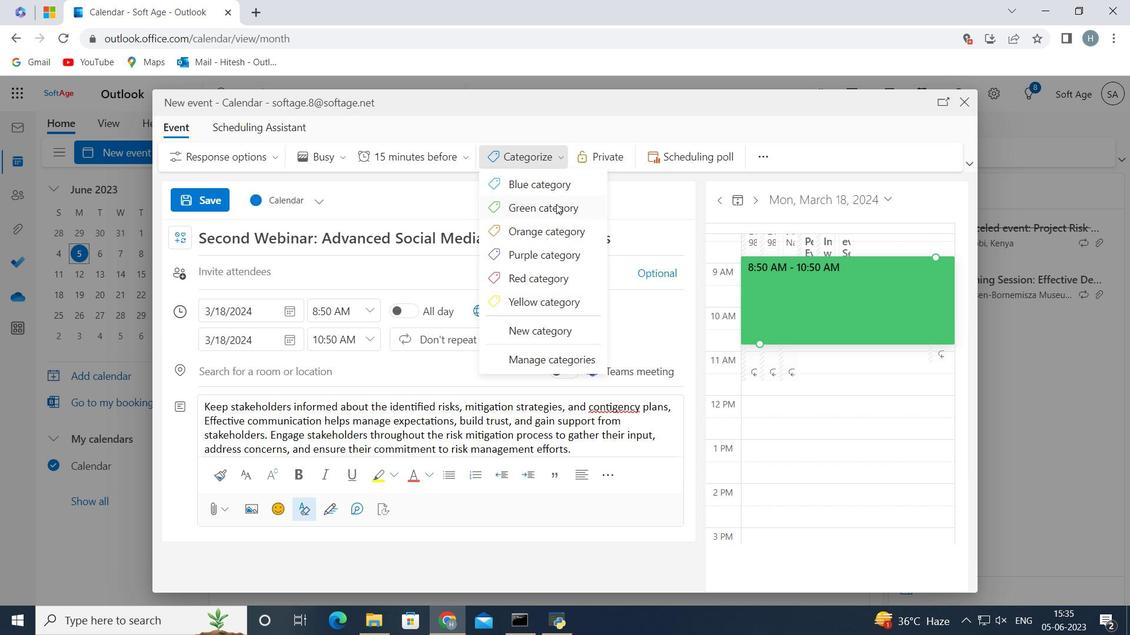 
Action: Mouse moved to (368, 371)
Screenshot: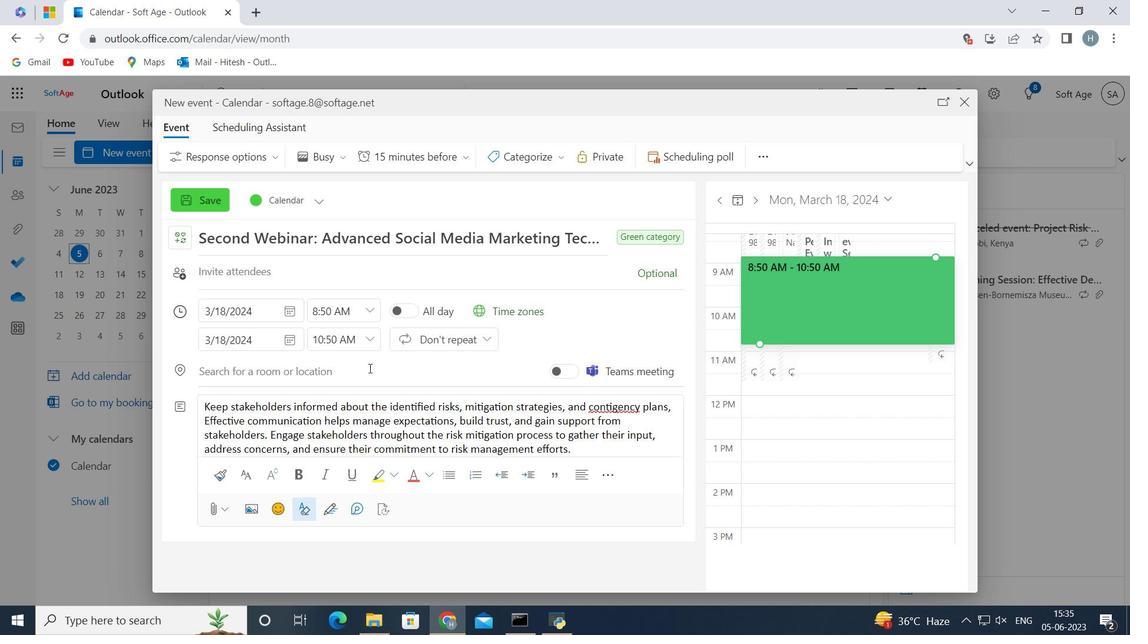 
Action: Mouse pressed left at (368, 371)
Screenshot: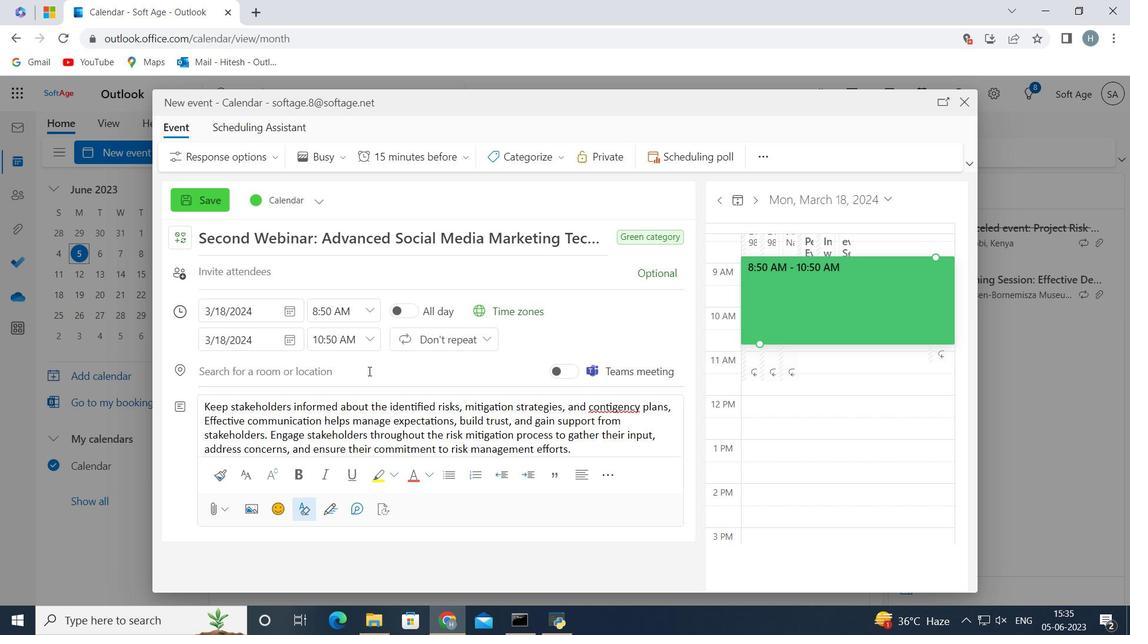 
Action: Mouse moved to (369, 372)
Screenshot: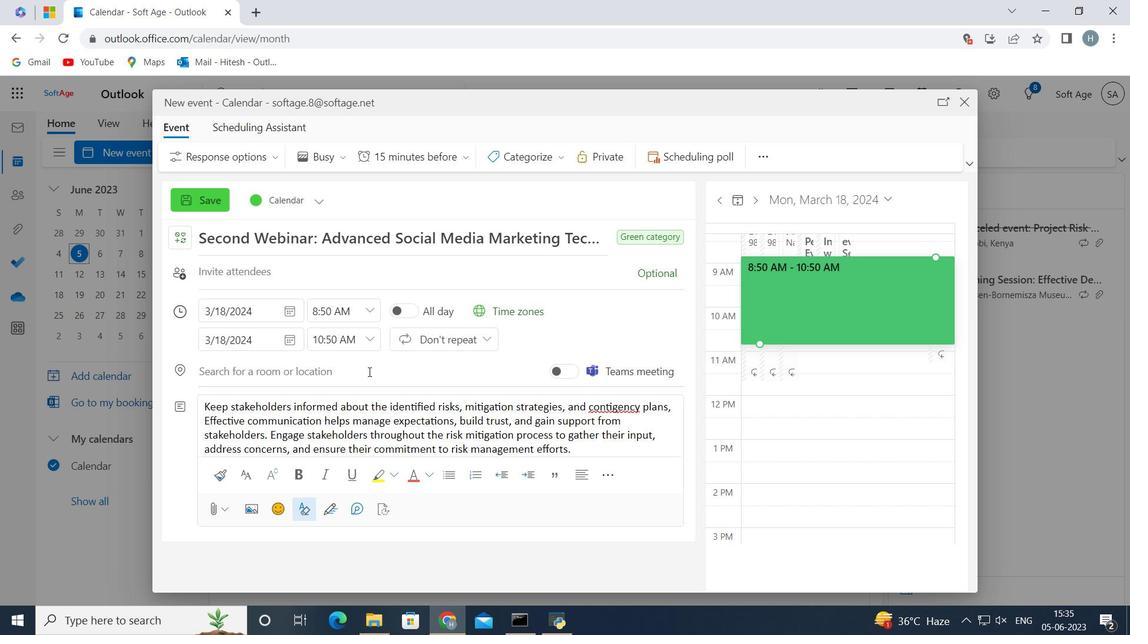 
Action: Key pressed 321<Key.space><Key.shift><Key.shift><Key.shift><Key.shift><Key.shift><Key.shift><Key.shift><Key.shift><Key.shift><Key.shift><Key.shift><Key.shift><Key.shift><Key.shift><Key.shift><Key.shift><Key.shift><Key.shift><Key.shift><Key.shift><Key.shift><Key.shift><Key.shift><Key.shift><Key.shift><Key.shift><Key.shift>Sunset<Key.space><Key.shift>Boulevard,<Key.space><Key.shift>Hollywood,<Key.space><Key.shift>Los<Key.space><Key.shift>a<Key.backspace><Key.shift>Angeles,<Key.space><Key.shift><Key.shift><Key.shift><Key.shift><Key.shift><Key.shift>USA<Key.space>
Screenshot: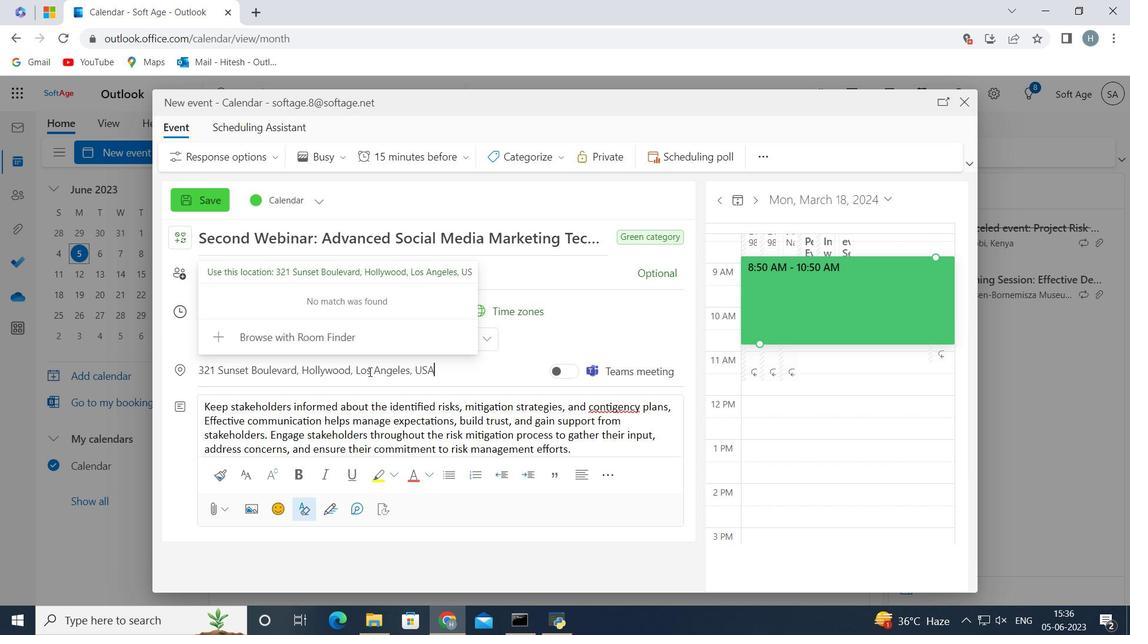 
Action: Mouse moved to (641, 335)
Screenshot: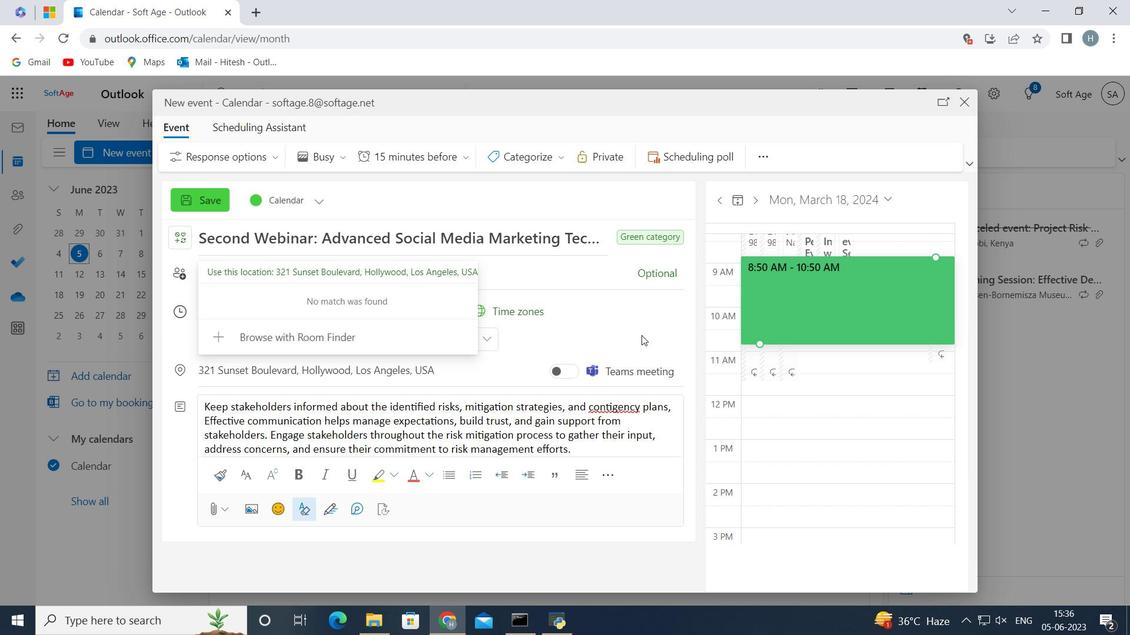 
Action: Mouse pressed left at (641, 335)
Screenshot: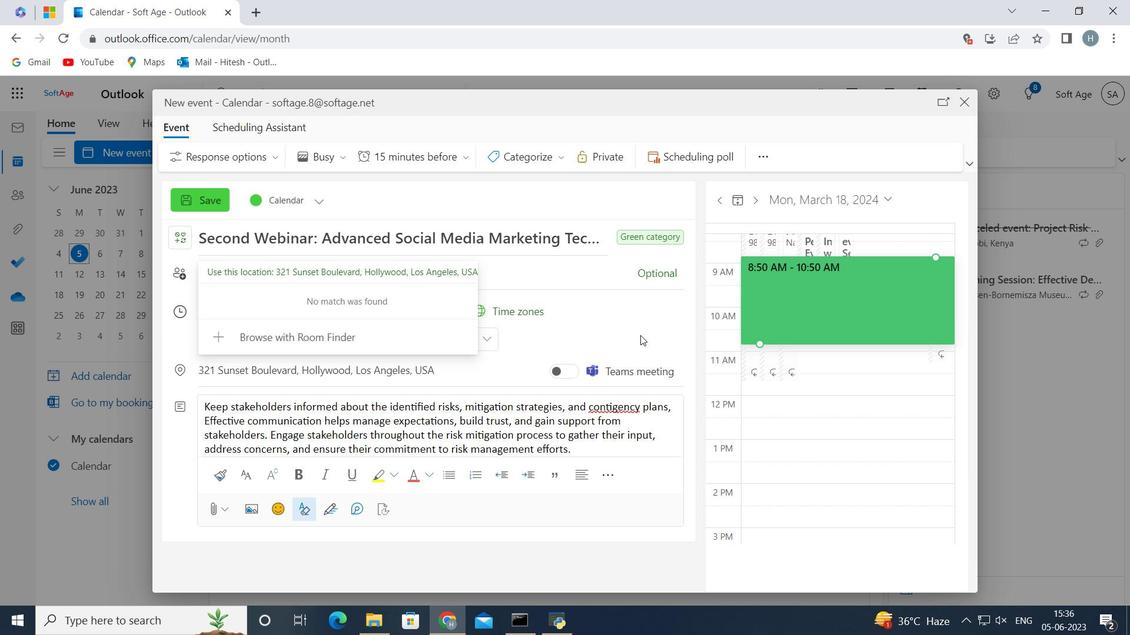 
Action: Mouse moved to (416, 272)
Screenshot: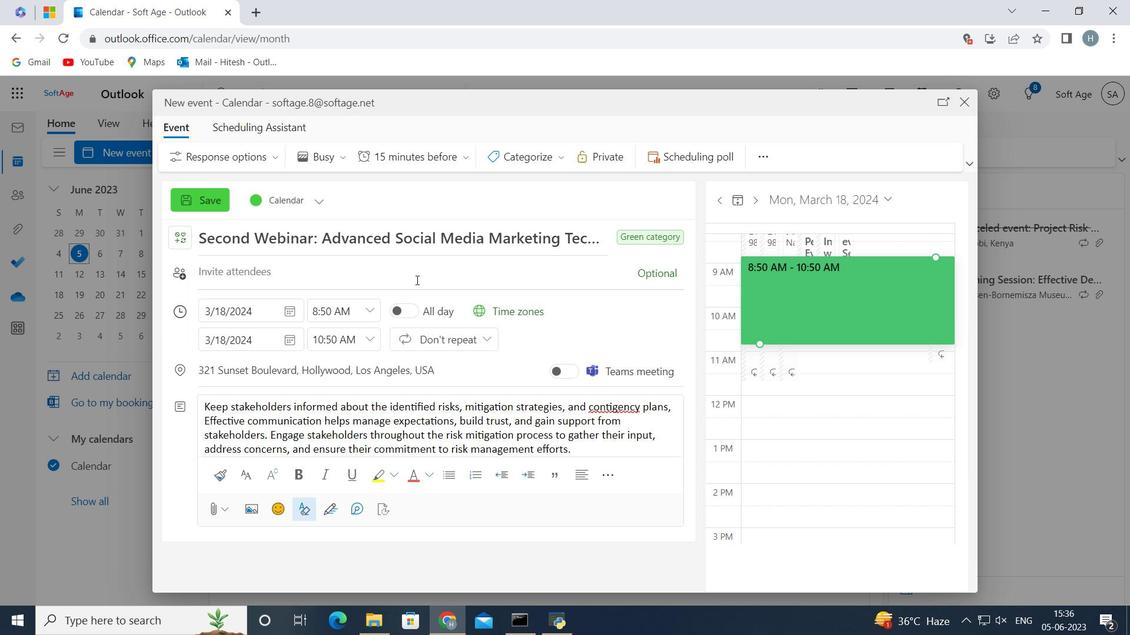 
Action: Mouse pressed left at (416, 272)
Screenshot: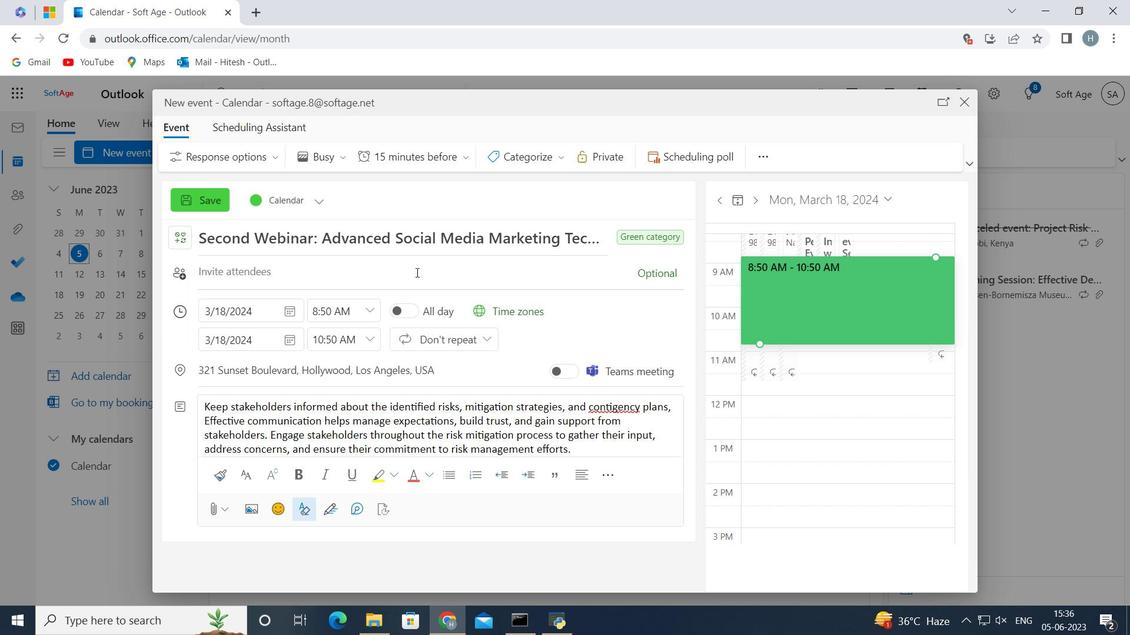 
Action: Key pressed softage.9<Key.shift>@softage.net
Screenshot: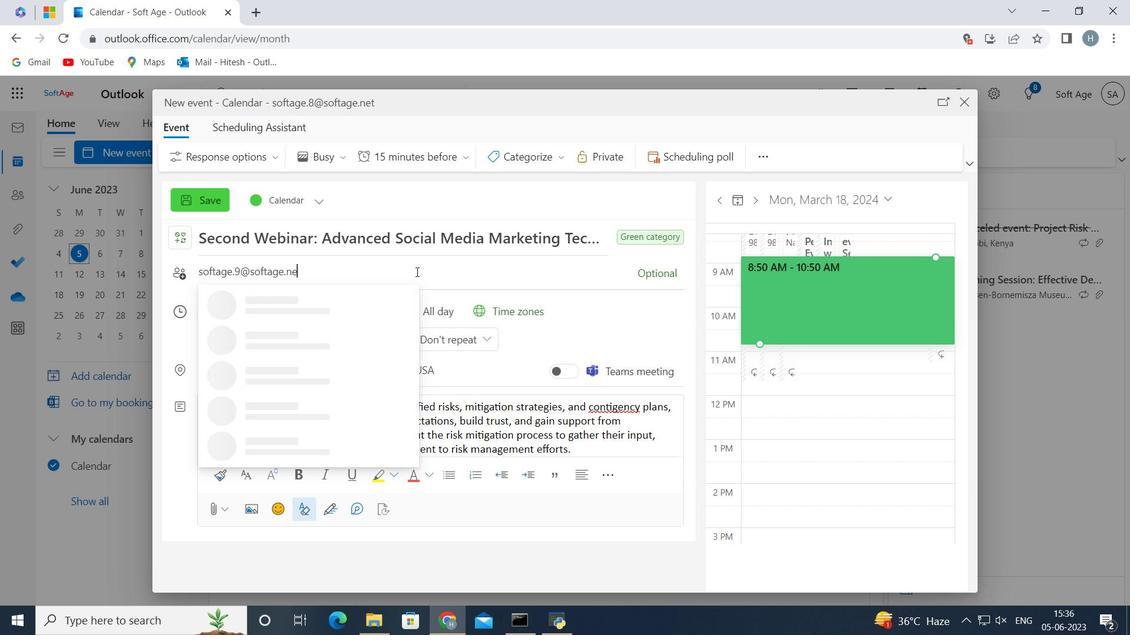 
Action: Mouse moved to (270, 308)
Screenshot: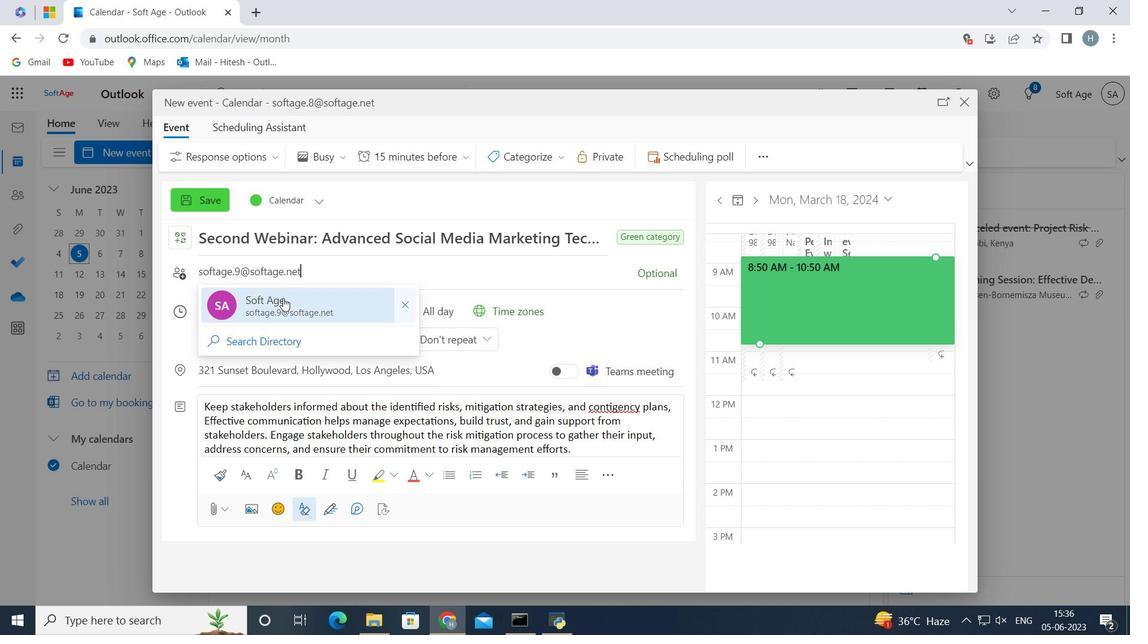 
Action: Mouse pressed left at (270, 308)
Screenshot: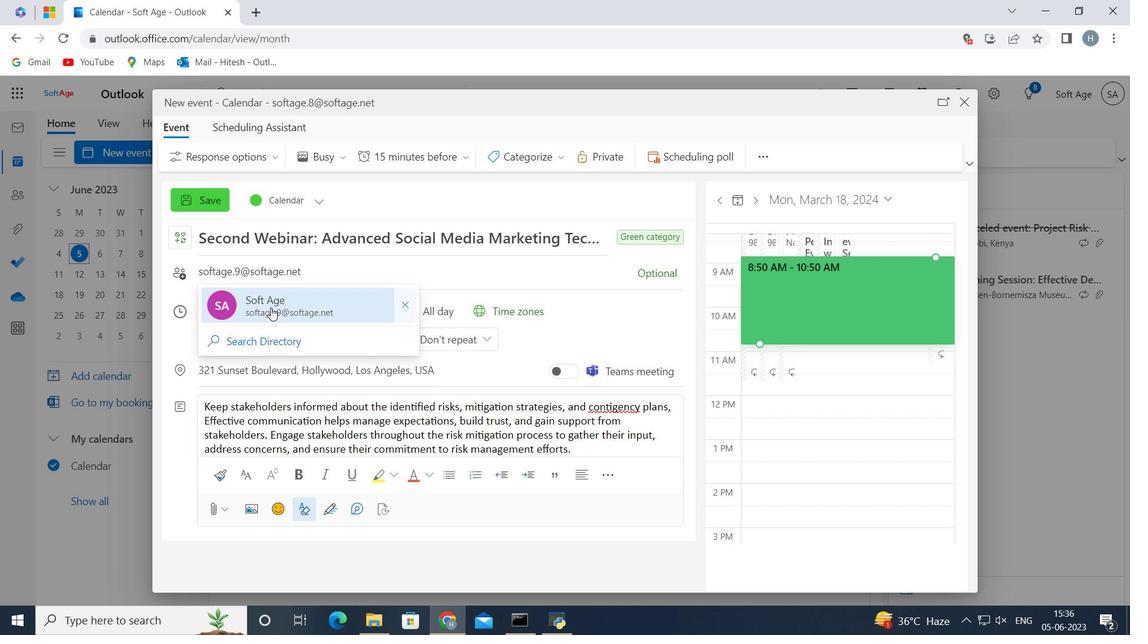 
Action: Key pressed softage.10<Key.shift>@softage.net
Screenshot: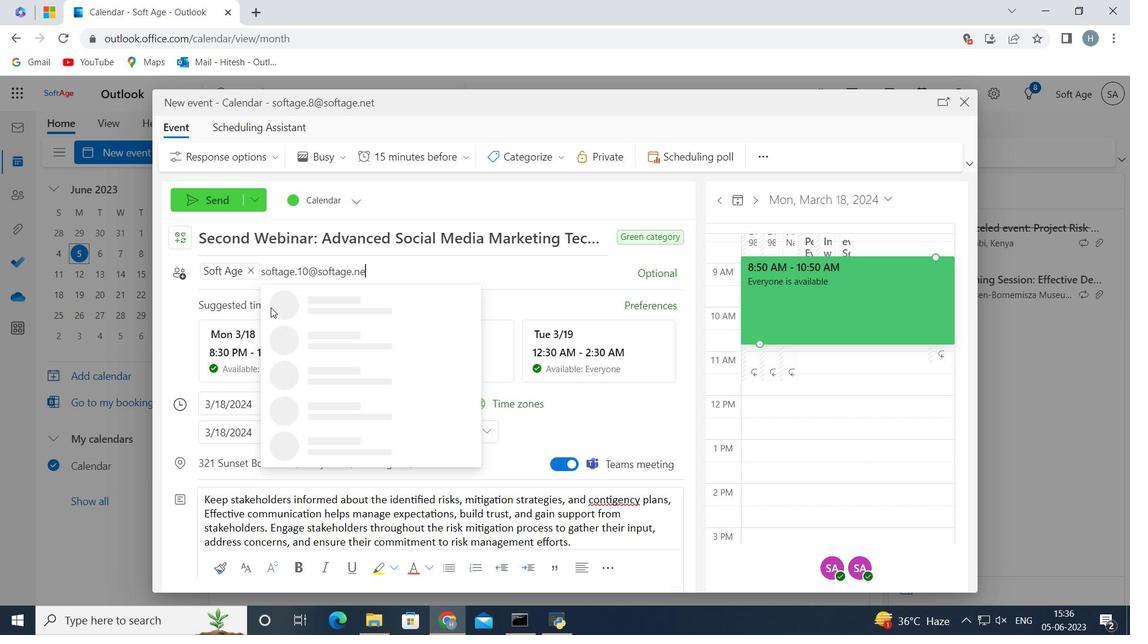 
Action: Mouse moved to (333, 308)
Screenshot: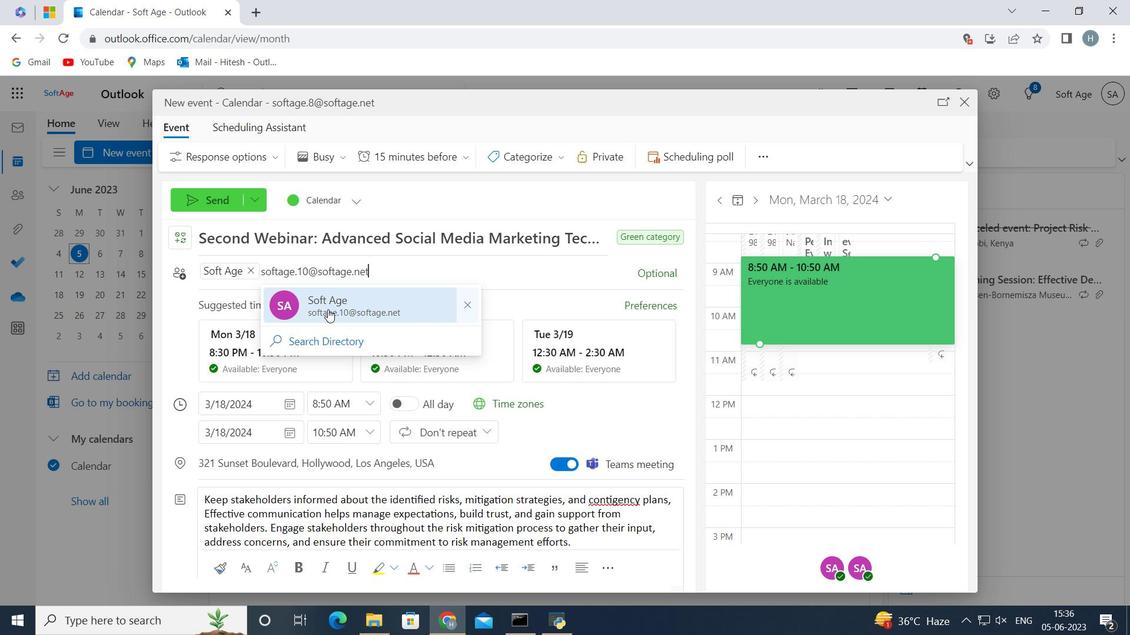 
Action: Mouse pressed left at (333, 308)
Screenshot: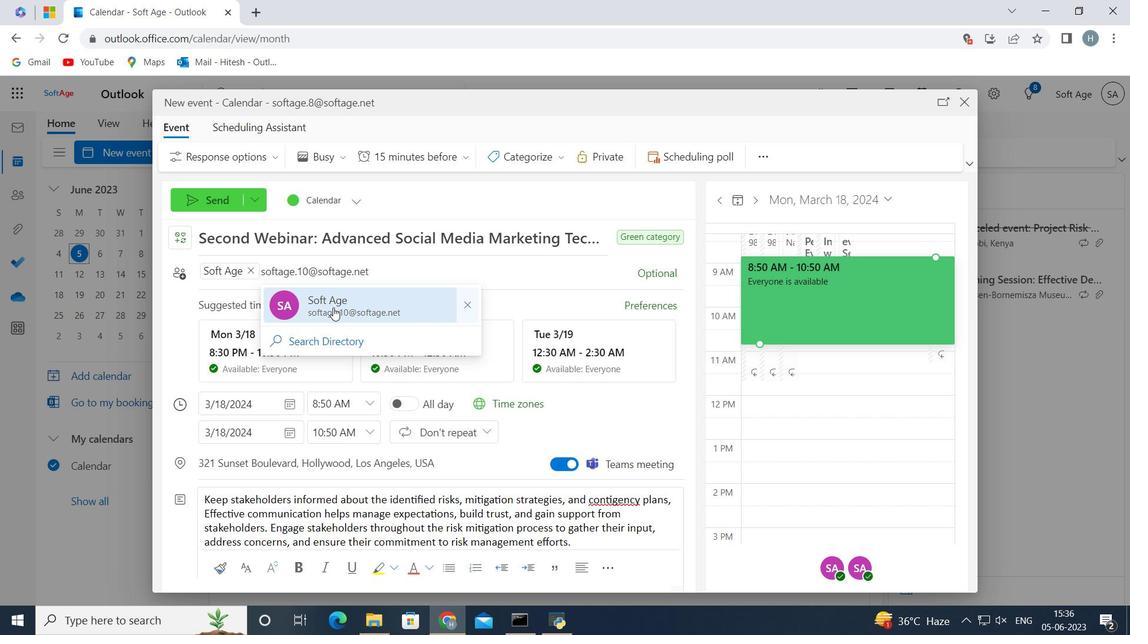 
Action: Mouse moved to (463, 161)
Screenshot: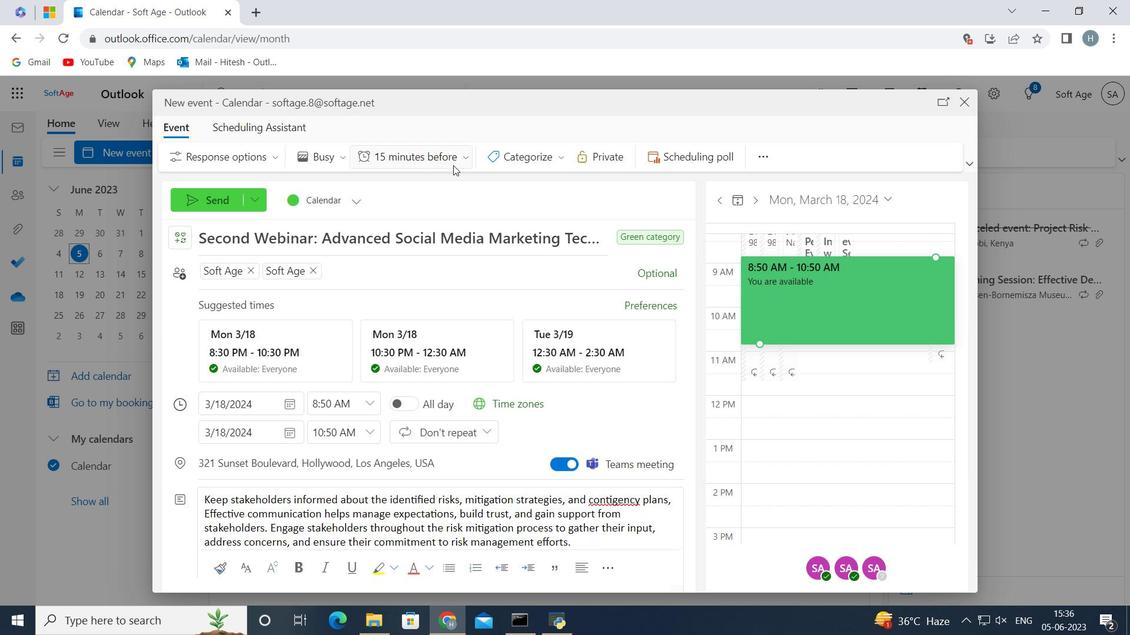 
Action: Mouse pressed left at (463, 161)
Screenshot: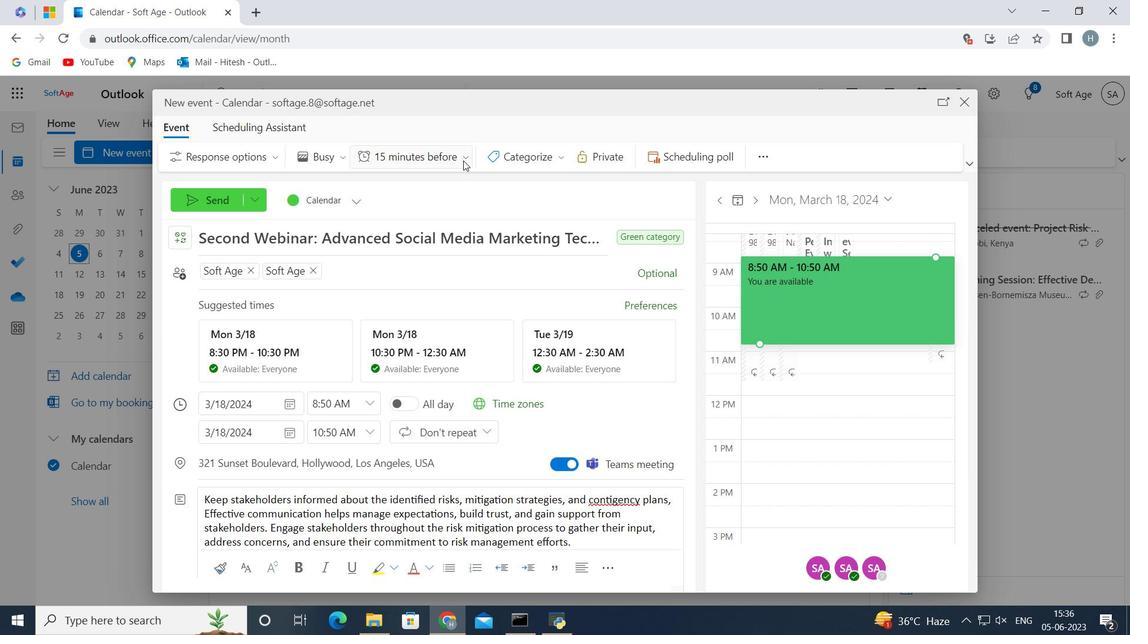 
Action: Mouse moved to (427, 342)
Screenshot: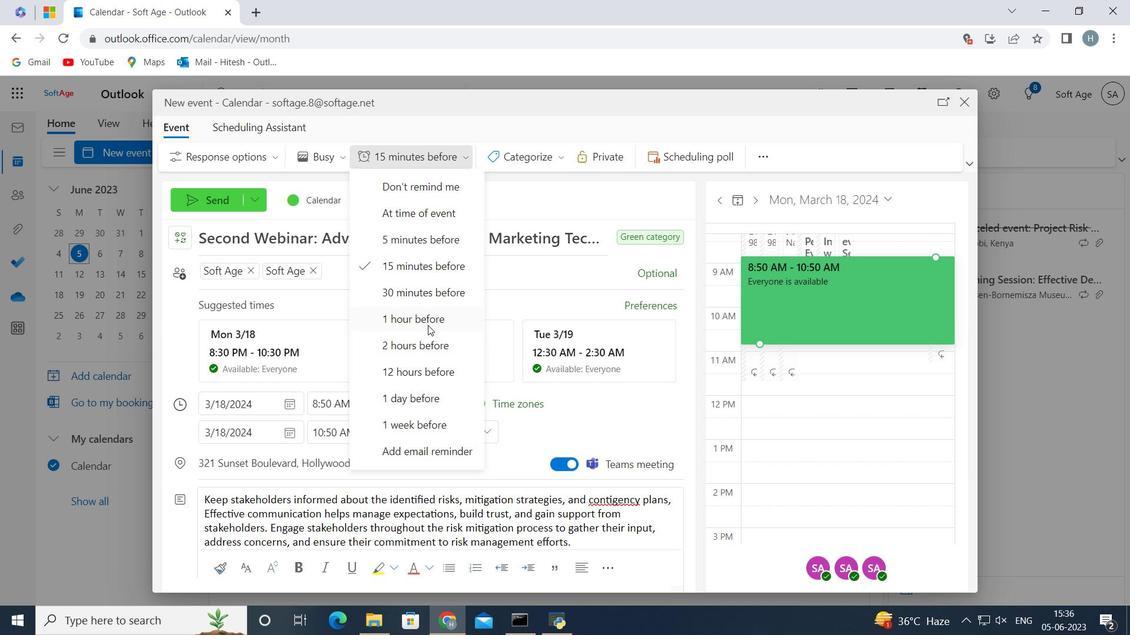 
Action: Mouse pressed left at (427, 342)
Screenshot: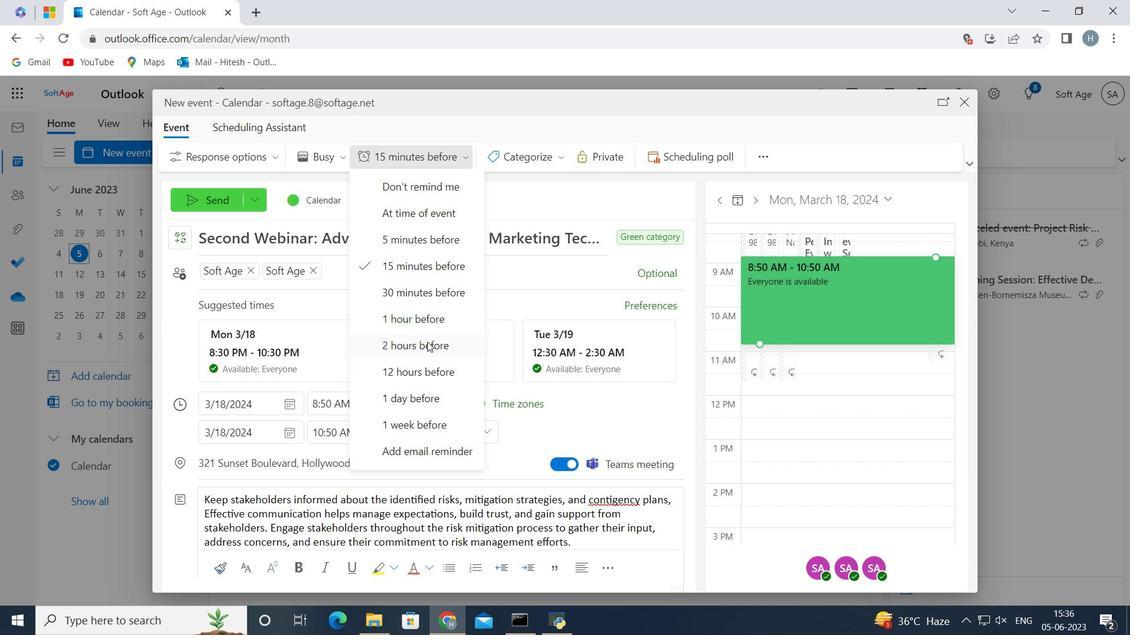 
Action: Mouse moved to (220, 204)
Screenshot: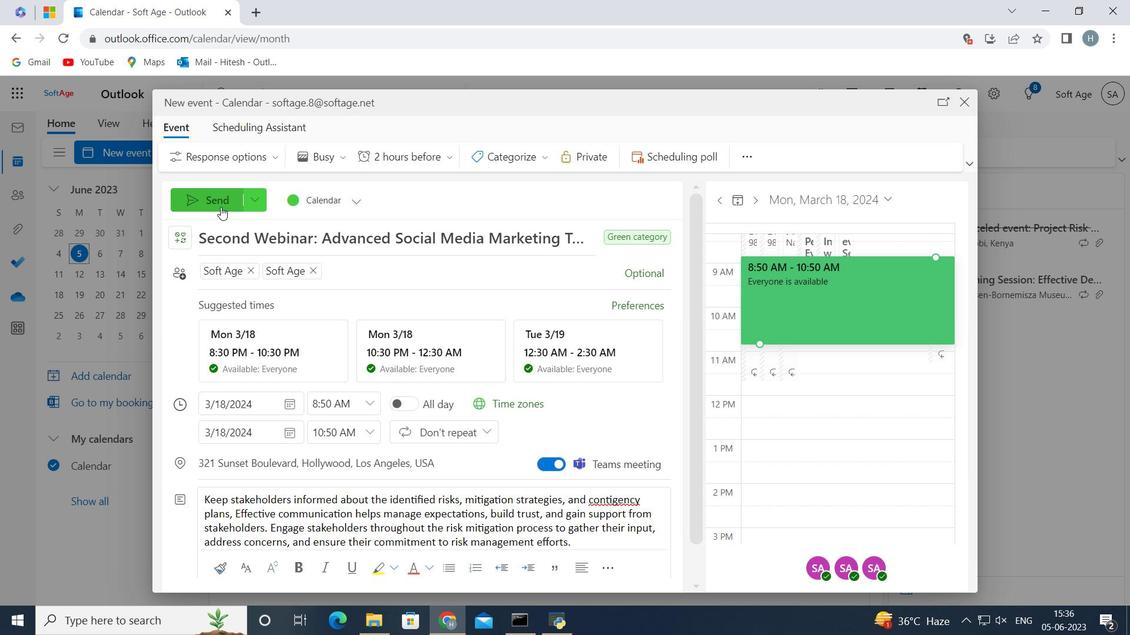 
Action: Mouse pressed left at (220, 204)
Screenshot: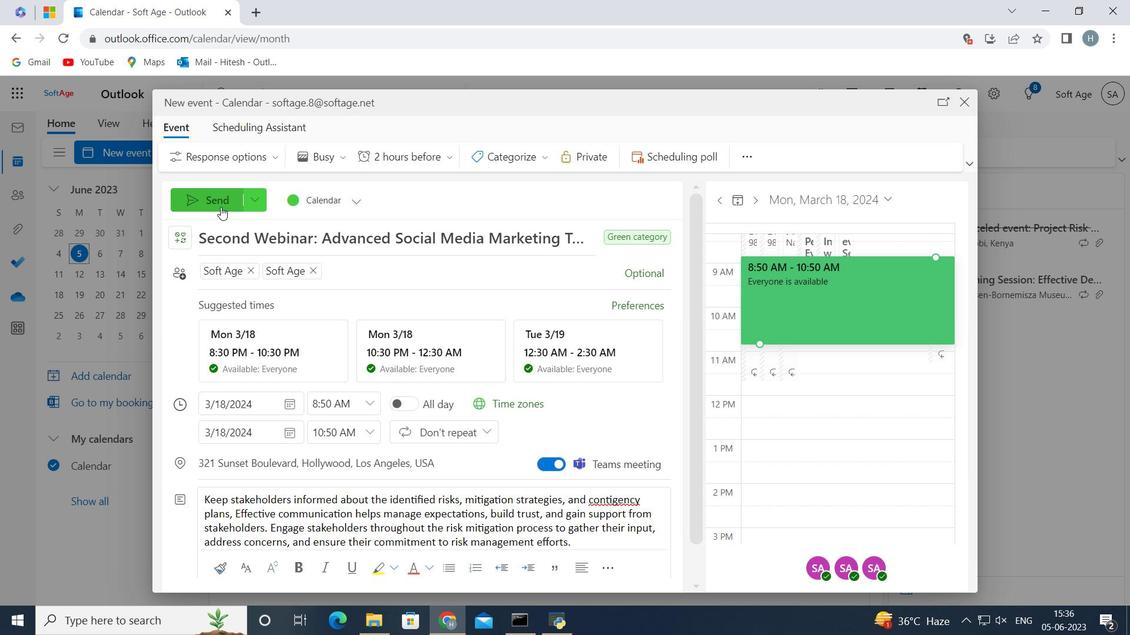 
Action: Mouse moved to (551, 221)
Screenshot: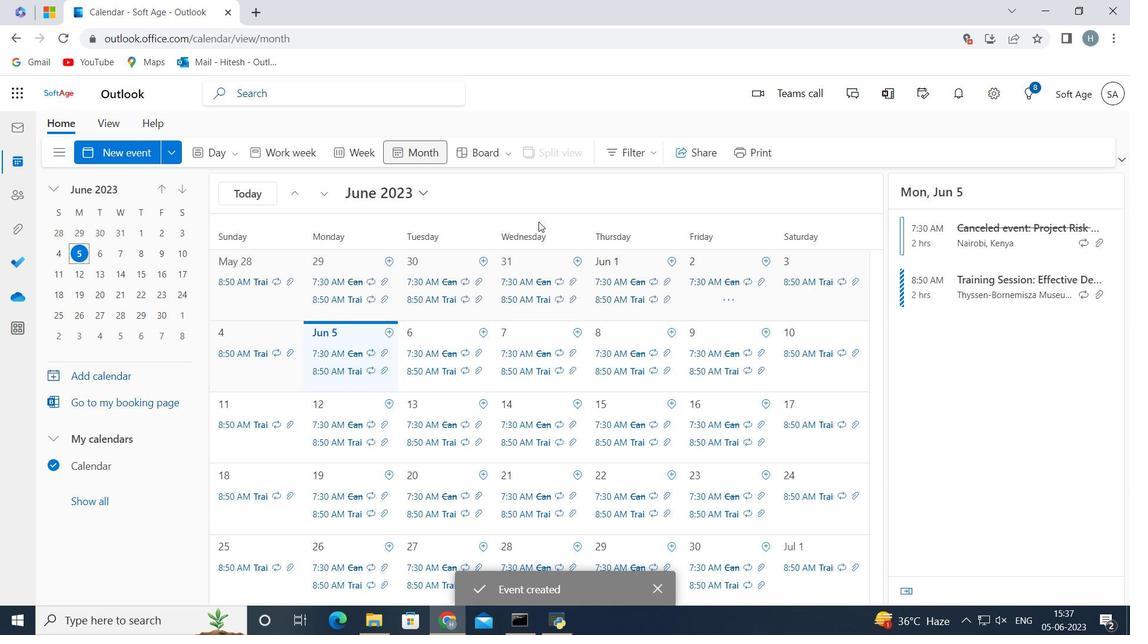 
